 Task: Send an email with the signature Christian Kelly with the subject Thank you for an appointment and the message I noticed some errors in the latest project proposal. Could you please review it and make the necessary corrections? from softage.10@softage.net to softage.6@softage.net and move the email from Sent Items to the folder Brochures
Action: Mouse moved to (117, 118)
Screenshot: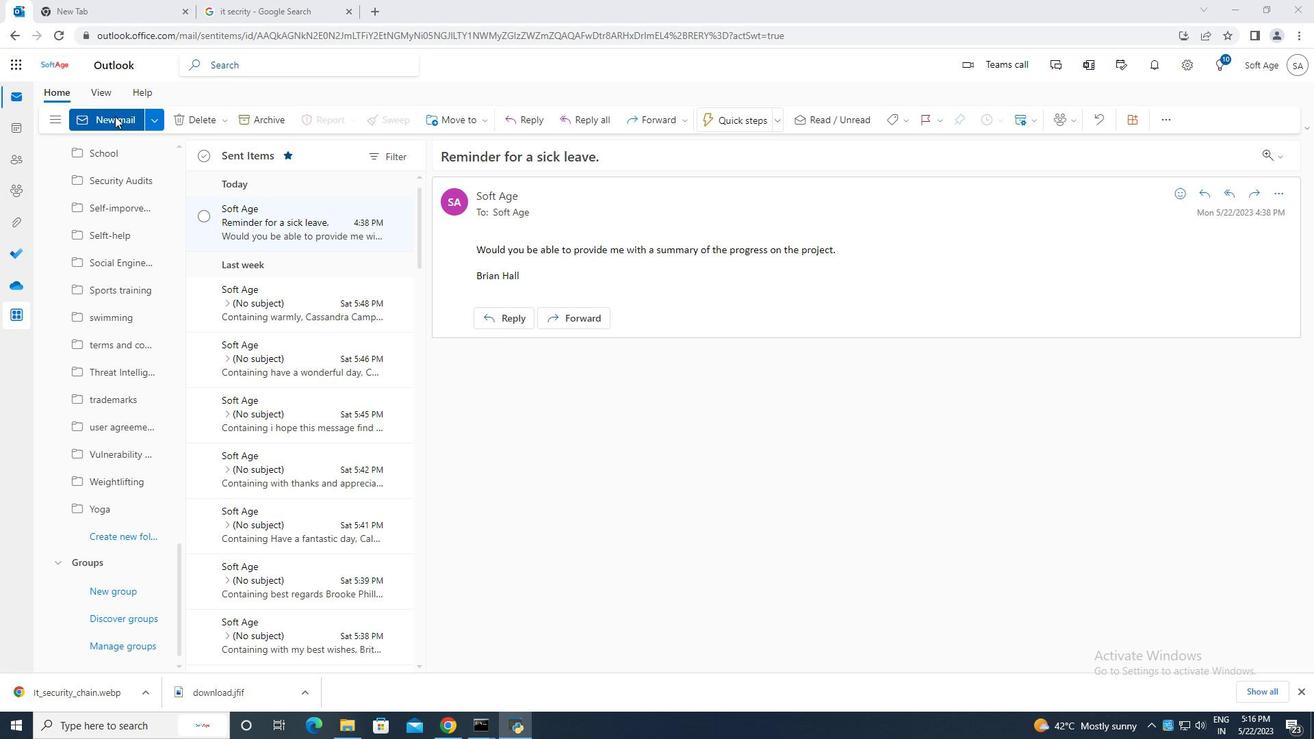 
Action: Mouse pressed left at (117, 118)
Screenshot: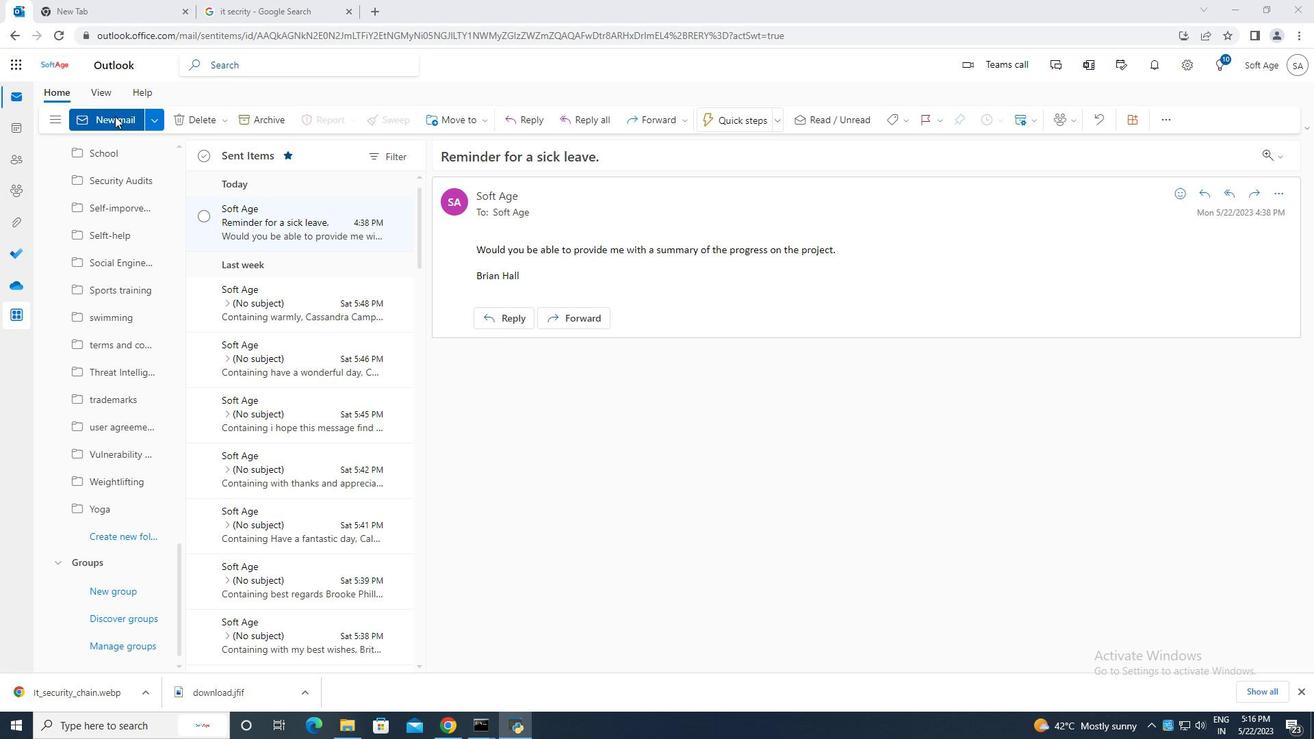 
Action: Mouse moved to (888, 123)
Screenshot: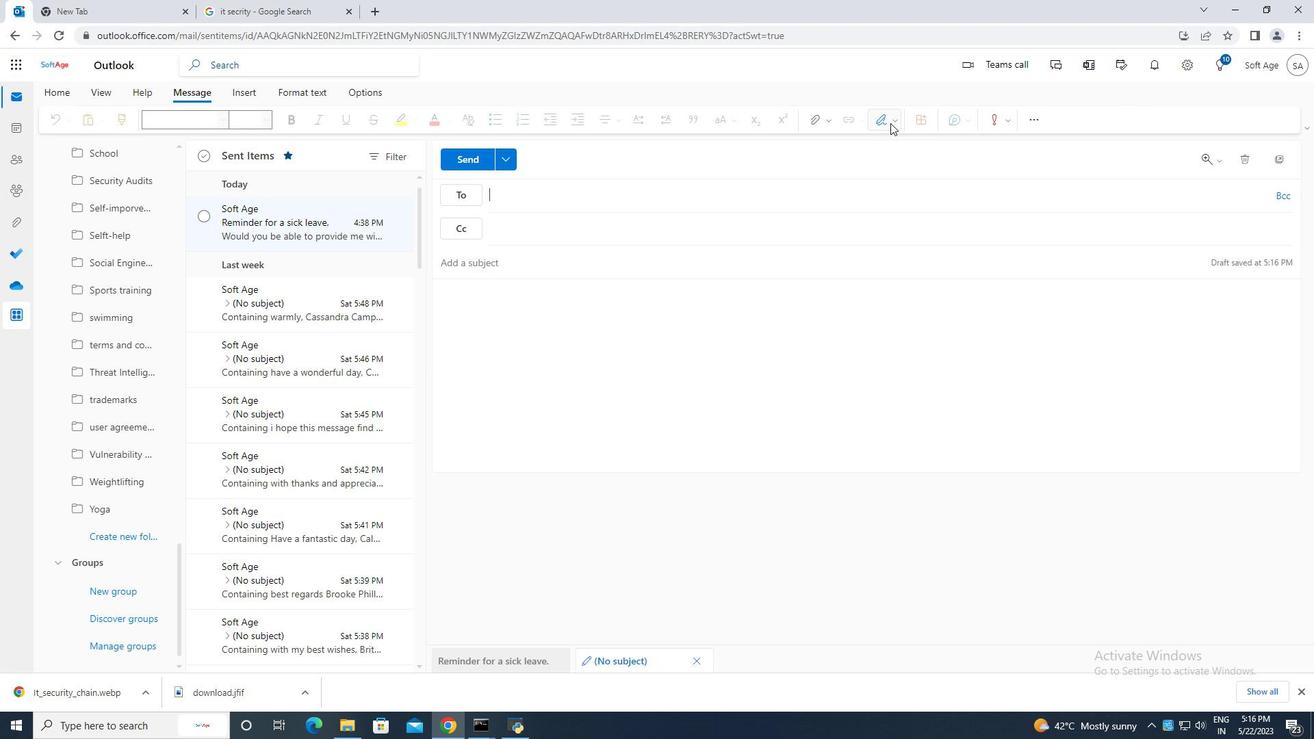 
Action: Mouse pressed left at (888, 123)
Screenshot: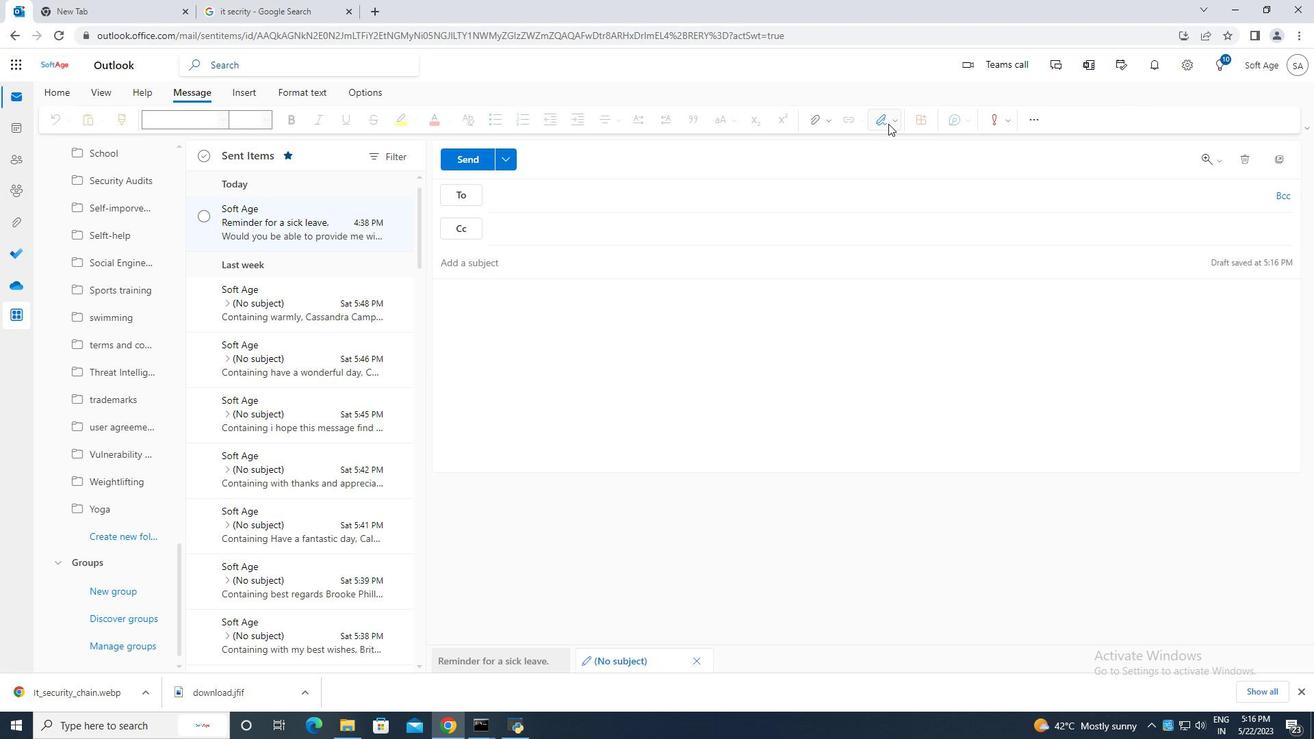 
Action: Mouse moved to (878, 177)
Screenshot: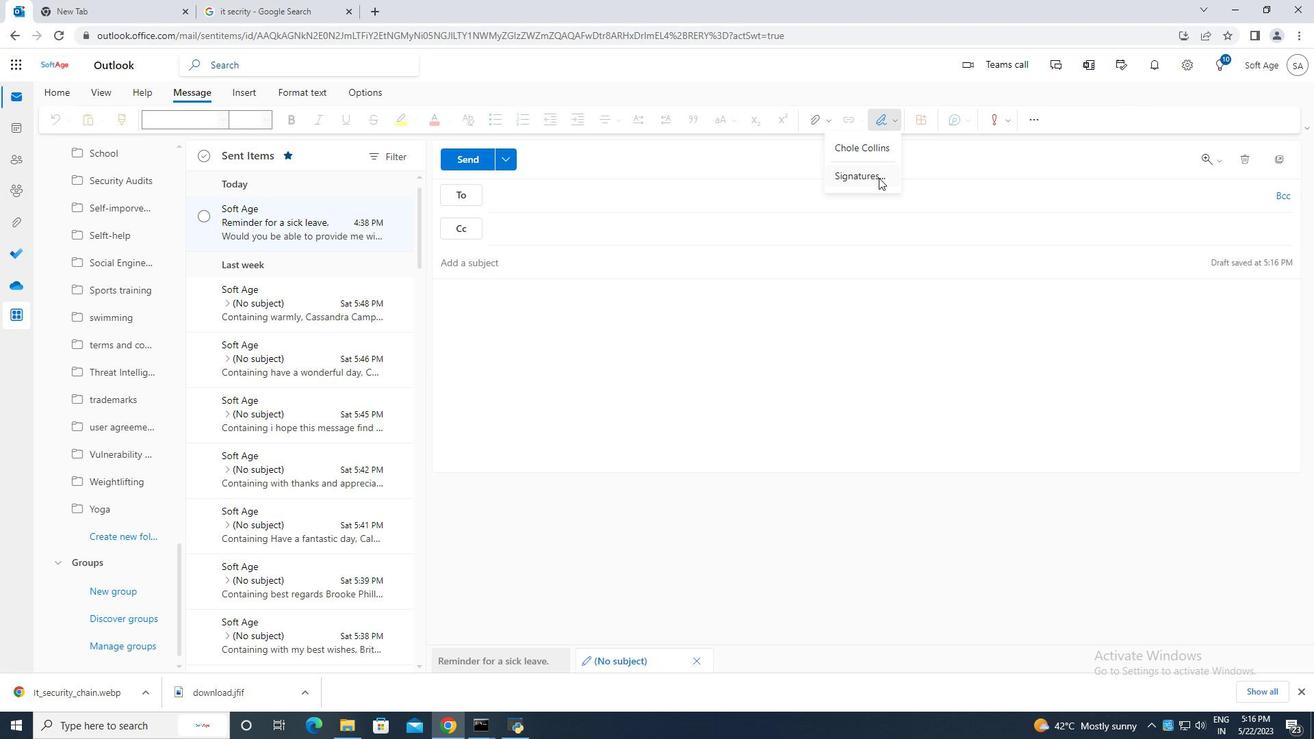 
Action: Mouse pressed left at (878, 177)
Screenshot: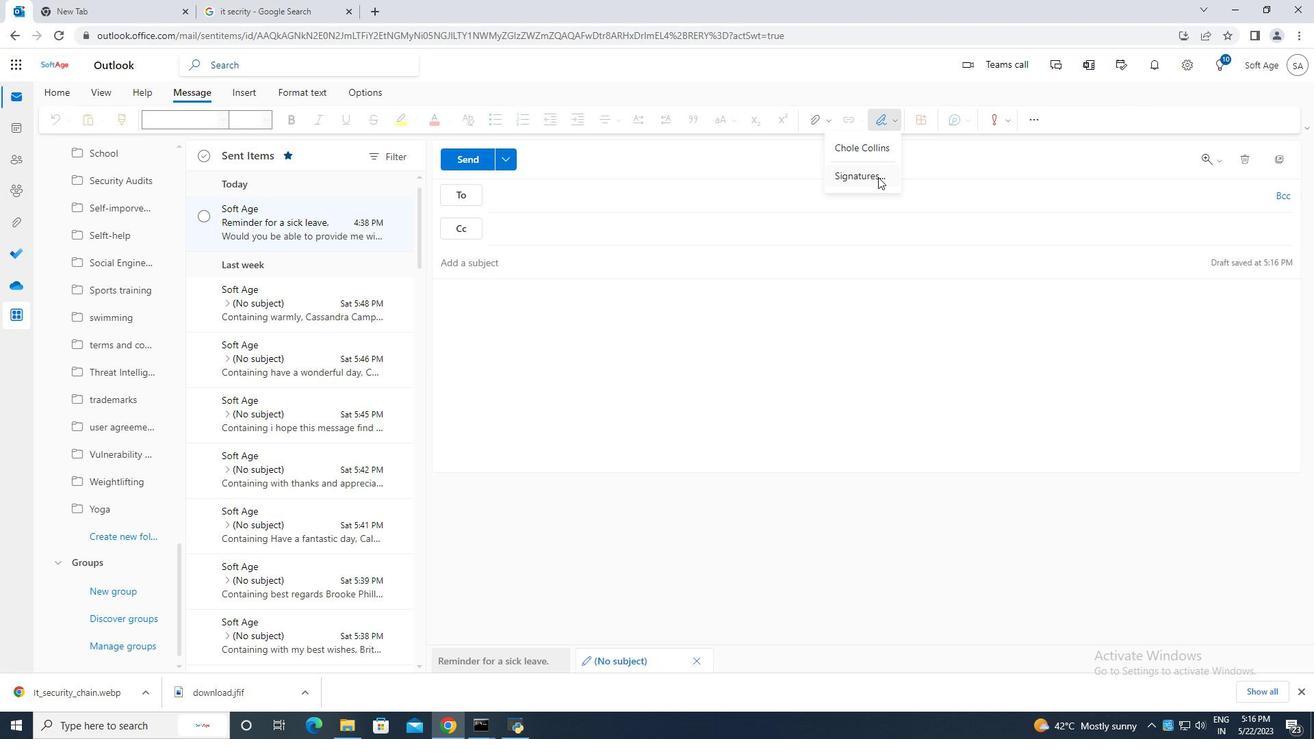 
Action: Mouse moved to (922, 226)
Screenshot: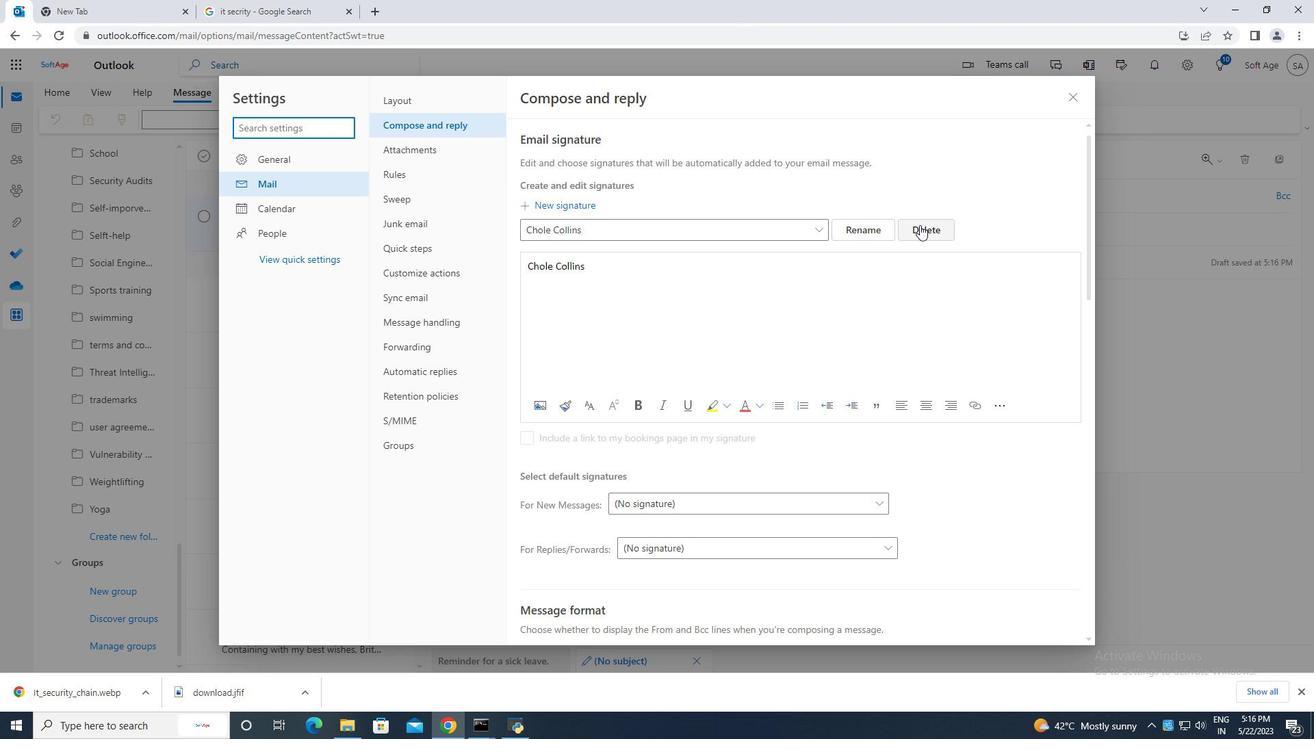 
Action: Mouse pressed left at (922, 226)
Screenshot: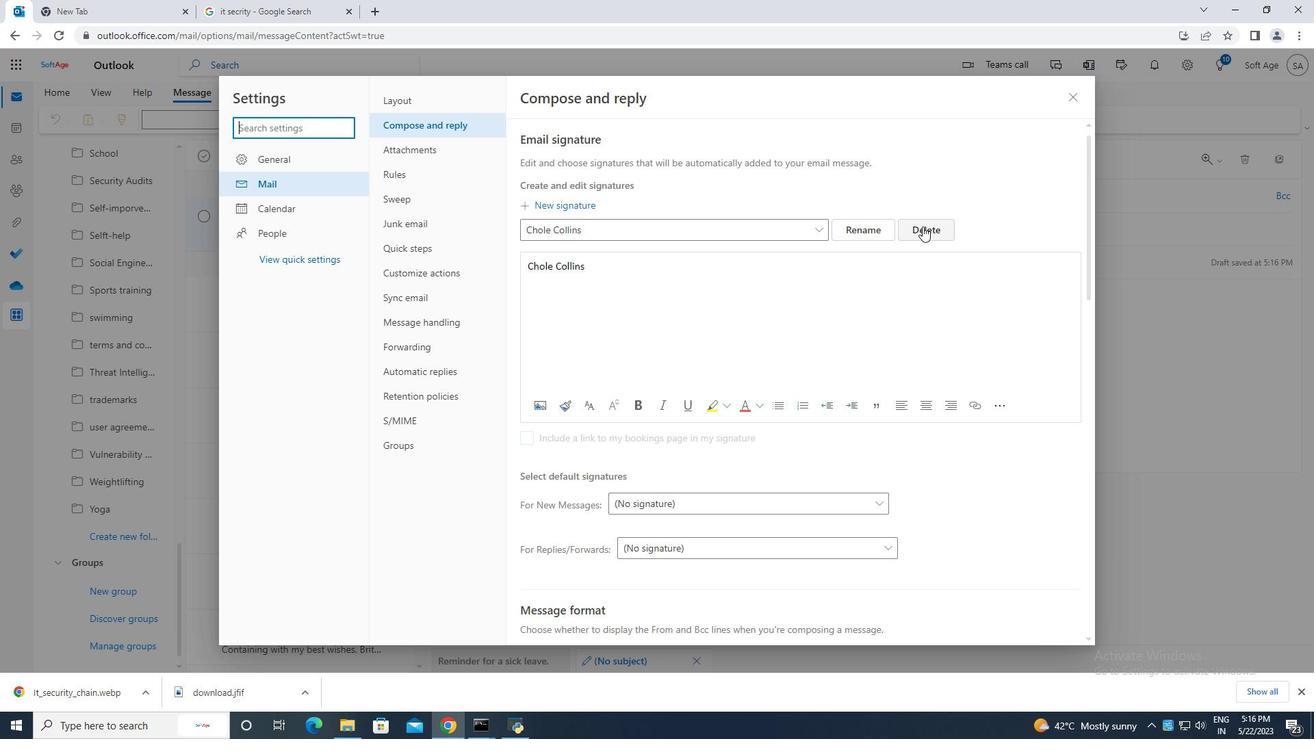 
Action: Mouse moved to (559, 235)
Screenshot: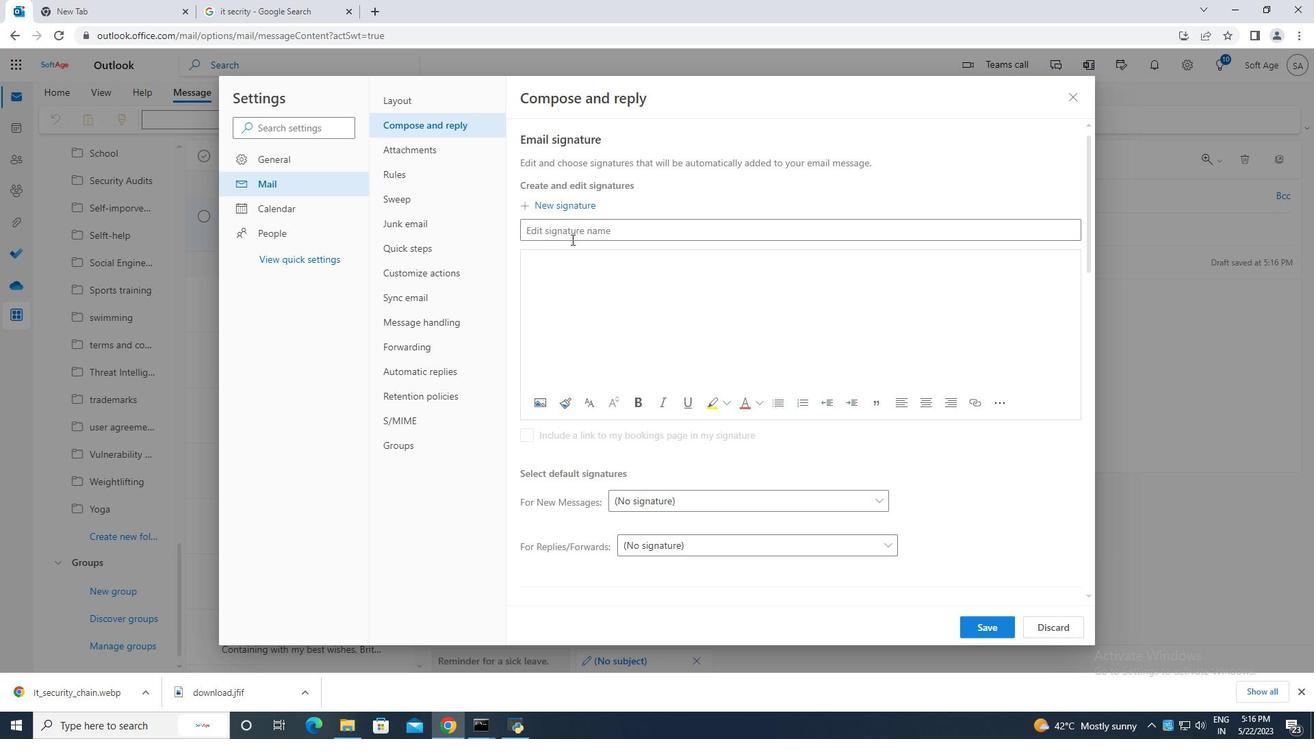 
Action: Mouse pressed left at (559, 235)
Screenshot: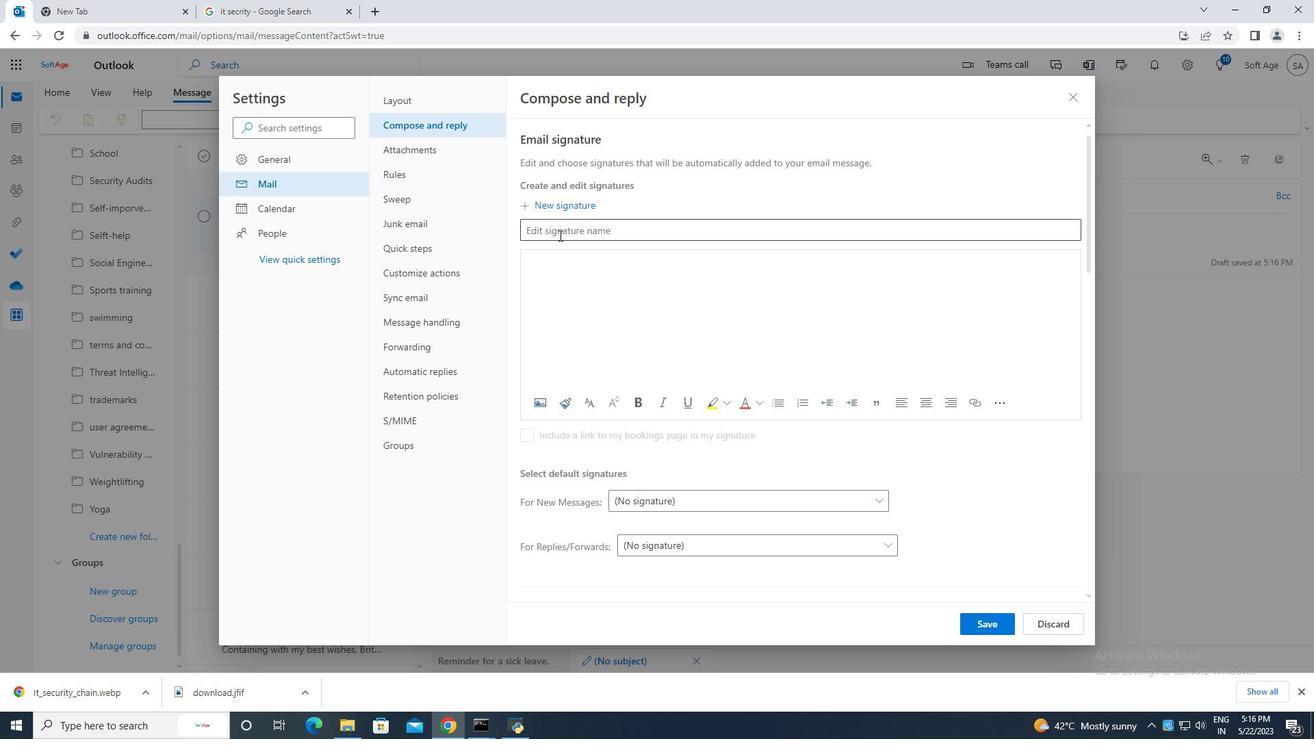 
Action: Key pressed <Key.caps_lock>C<Key.caps_lock>hristian<Key.space><Key.caps_lock>K<Key.caps_lock>elly<Key.space>
Screenshot: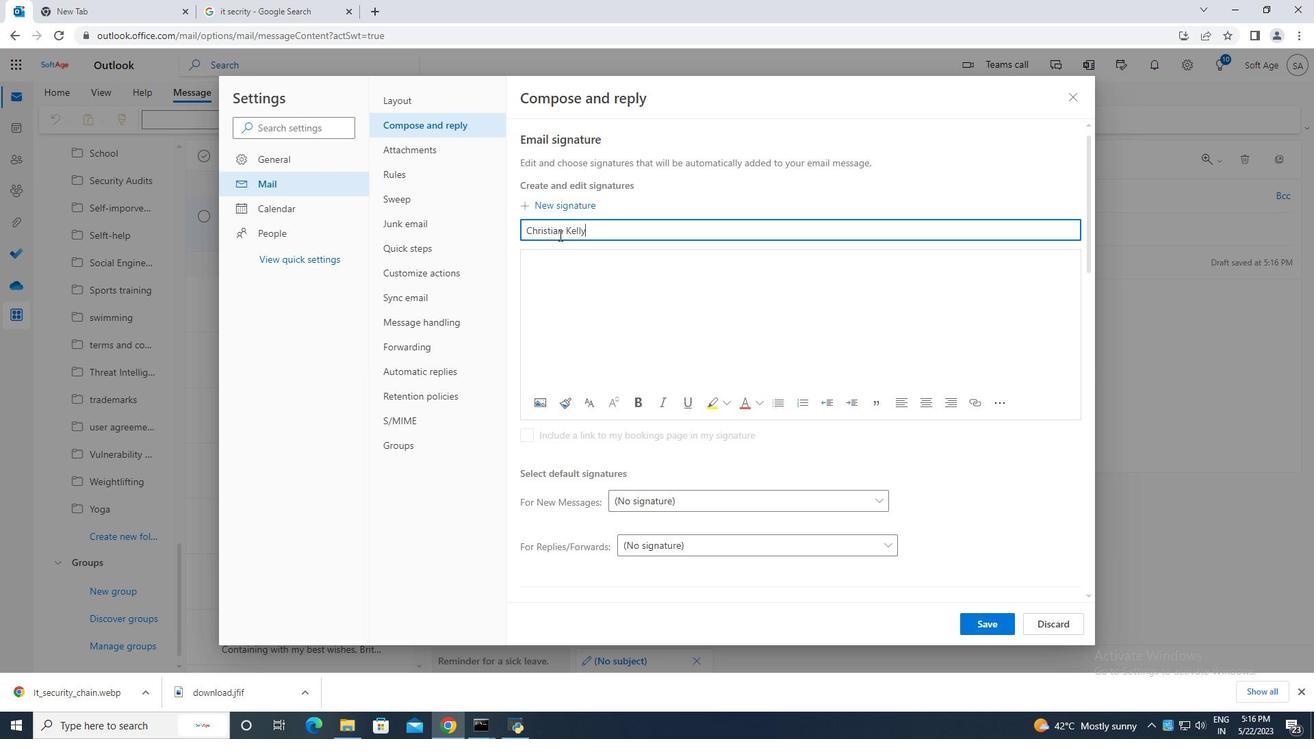 
Action: Mouse moved to (532, 264)
Screenshot: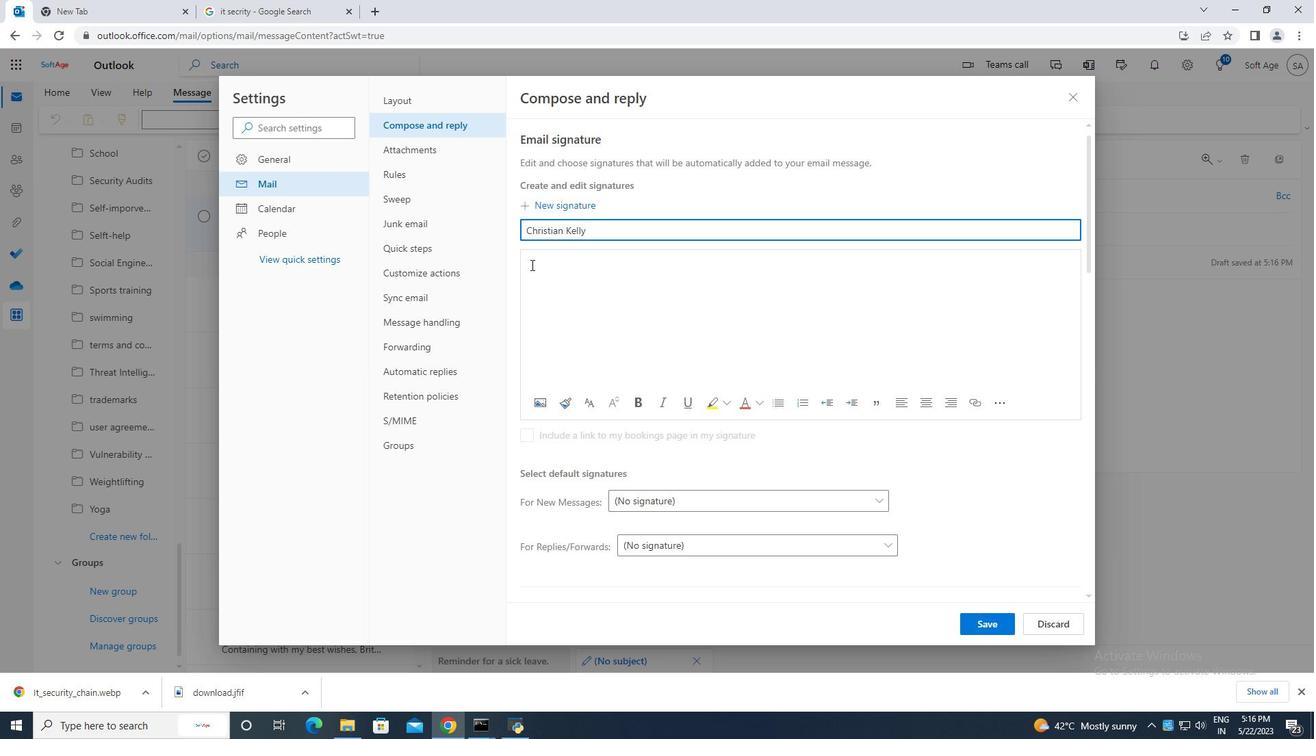 
Action: Mouse pressed left at (532, 264)
Screenshot: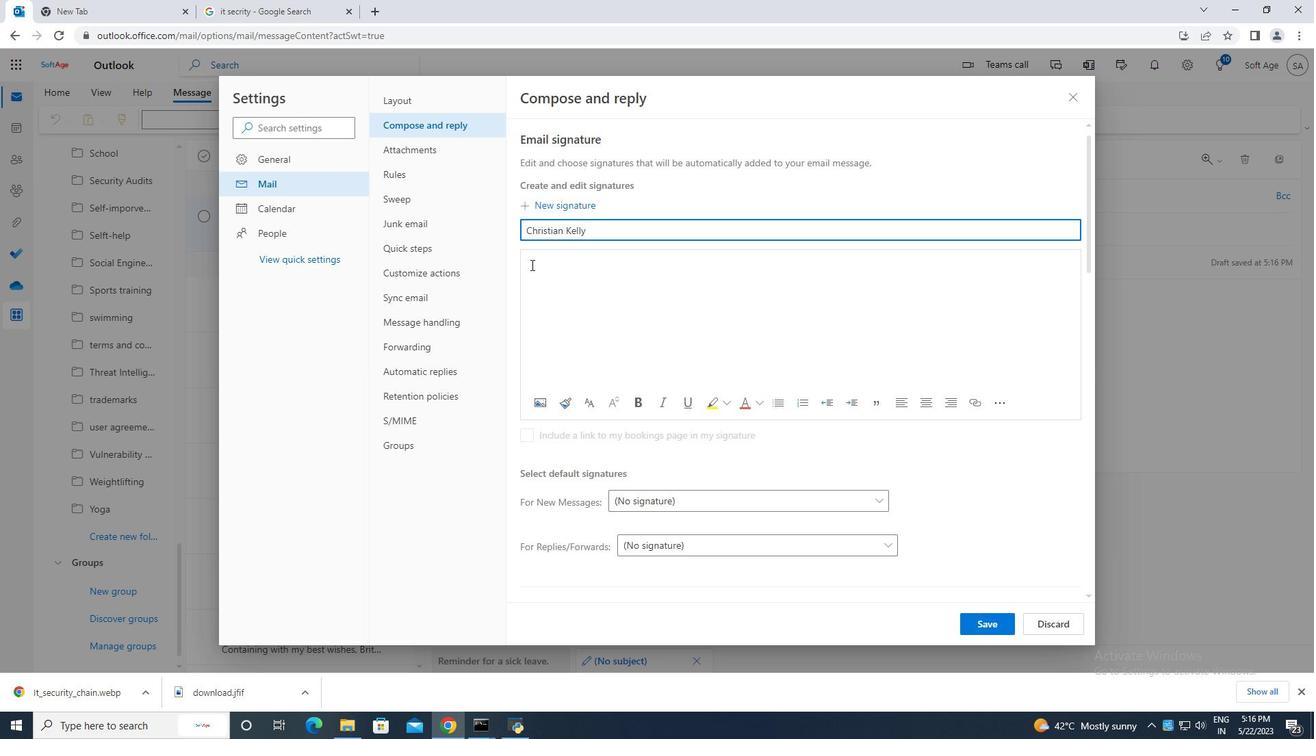 
Action: Mouse moved to (532, 264)
Screenshot: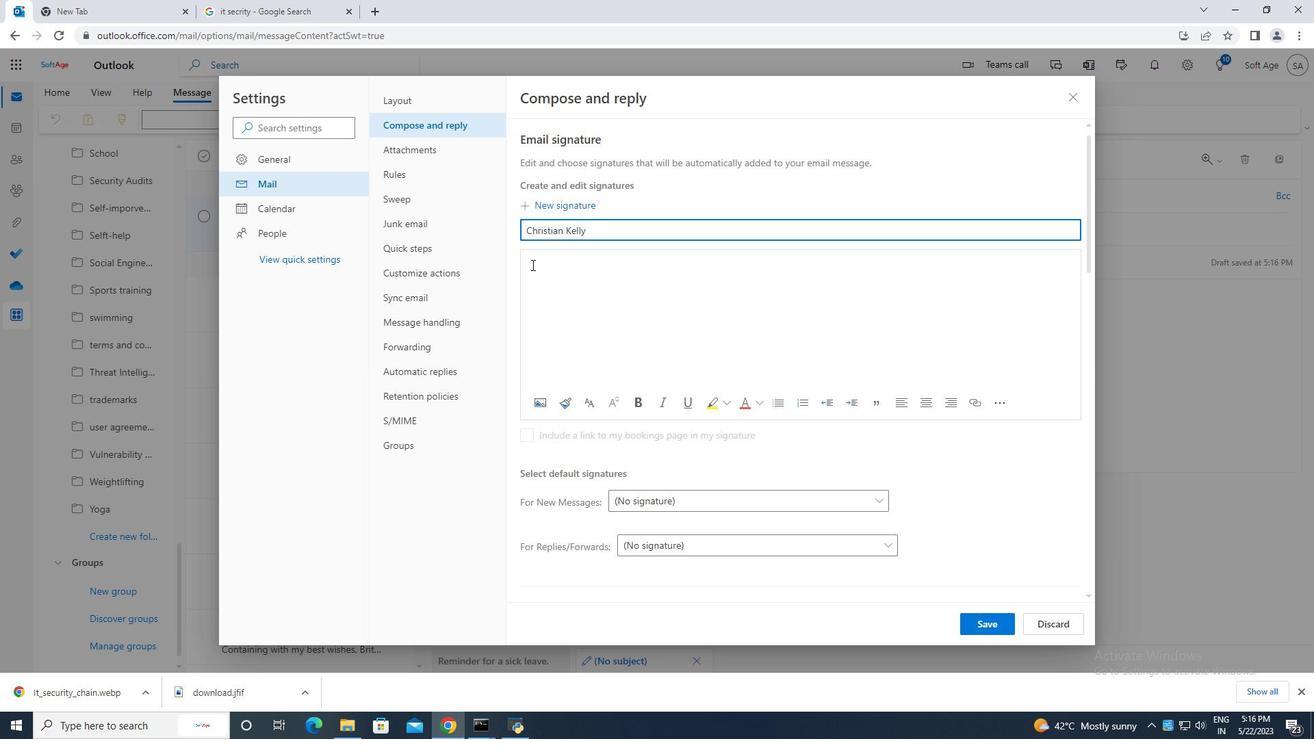 
Action: Key pressed <Key.caps_lock>C<Key.caps_lock>hristian<Key.space><Key.caps_lock>K<Key.caps_lock>elly
Screenshot: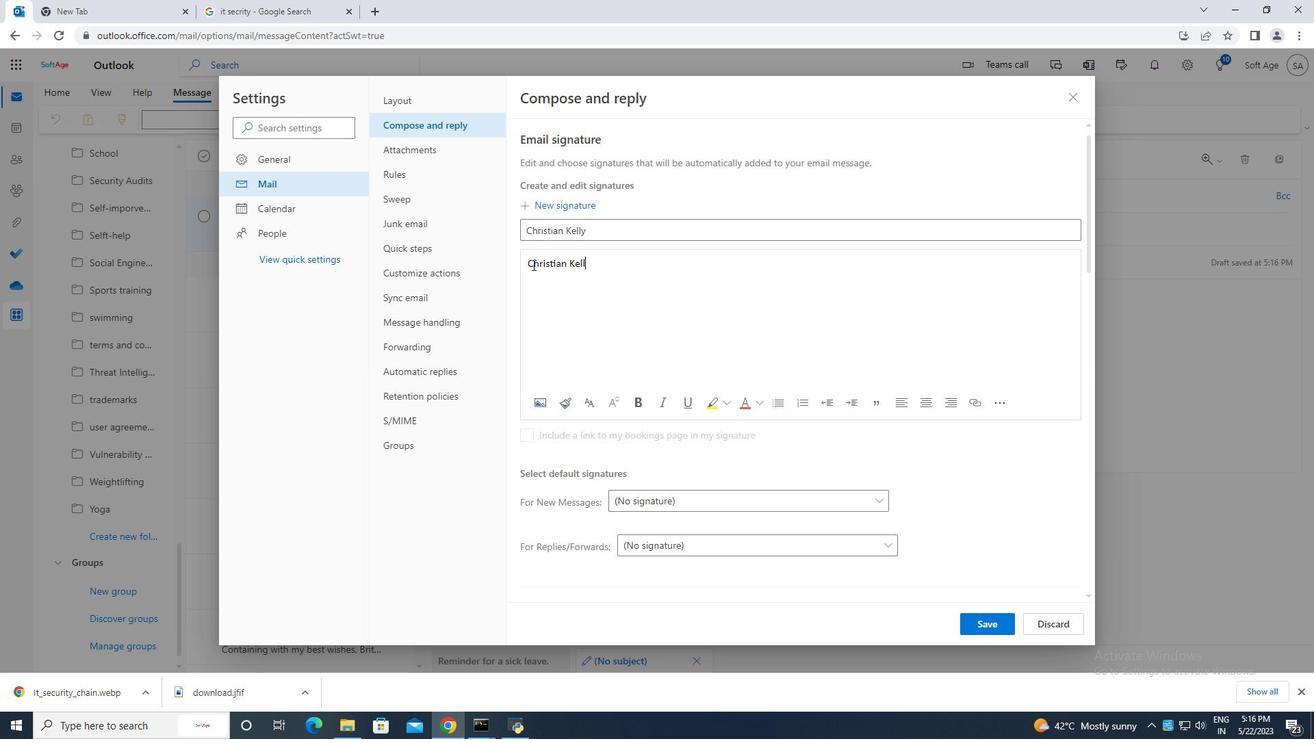 
Action: Mouse moved to (993, 626)
Screenshot: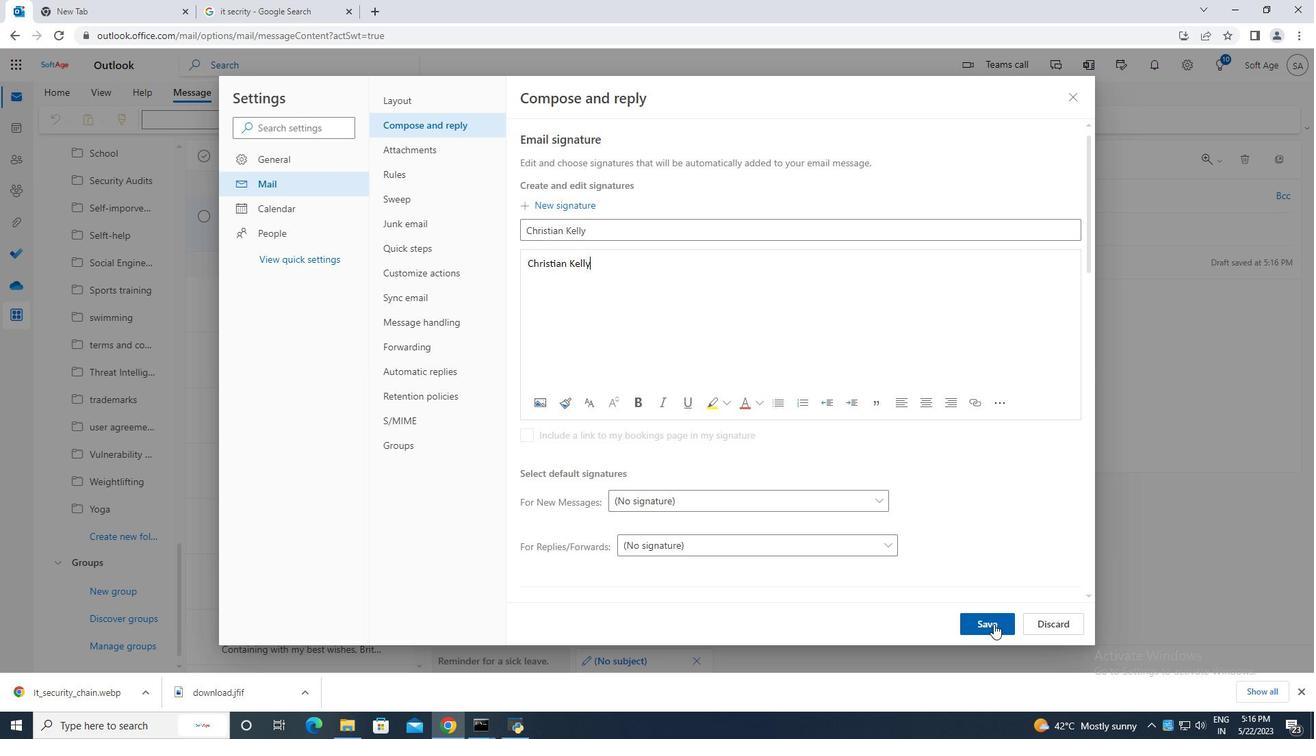 
Action: Mouse pressed left at (993, 626)
Screenshot: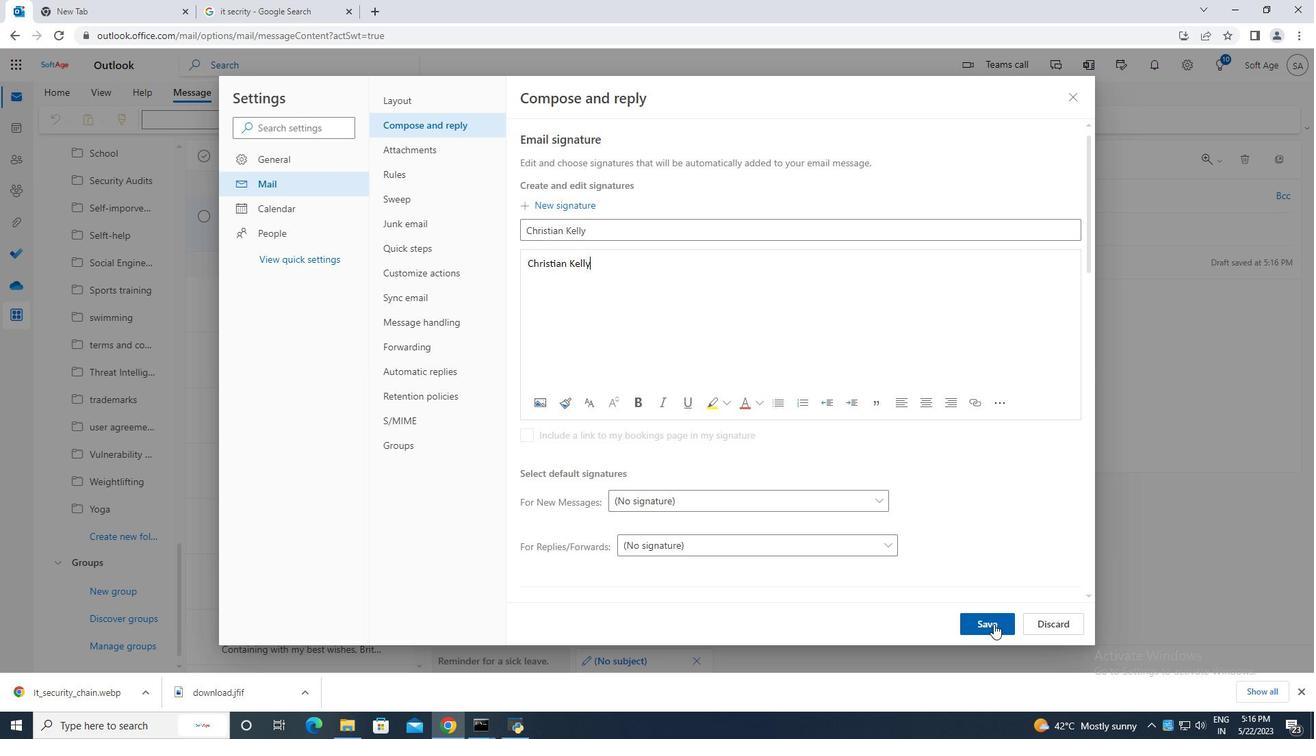
Action: Mouse moved to (1077, 98)
Screenshot: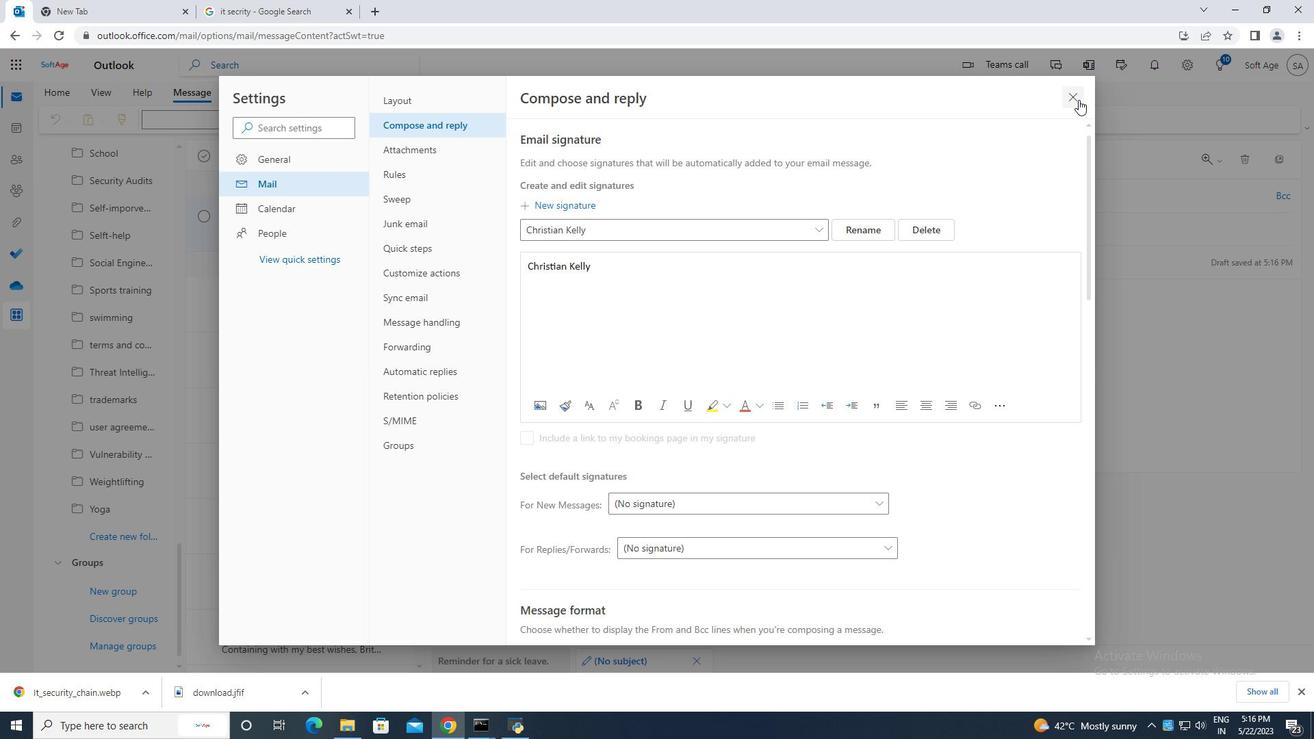
Action: Mouse pressed left at (1077, 98)
Screenshot: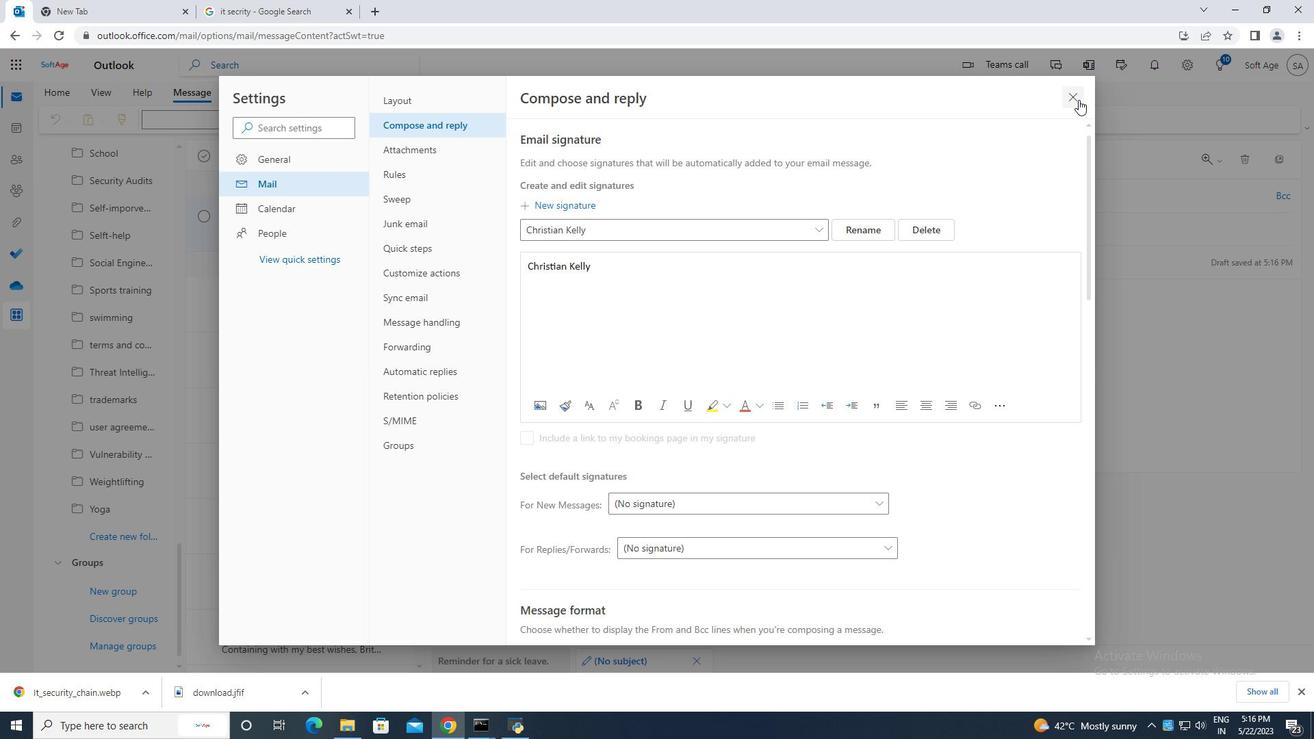
Action: Mouse moved to (880, 116)
Screenshot: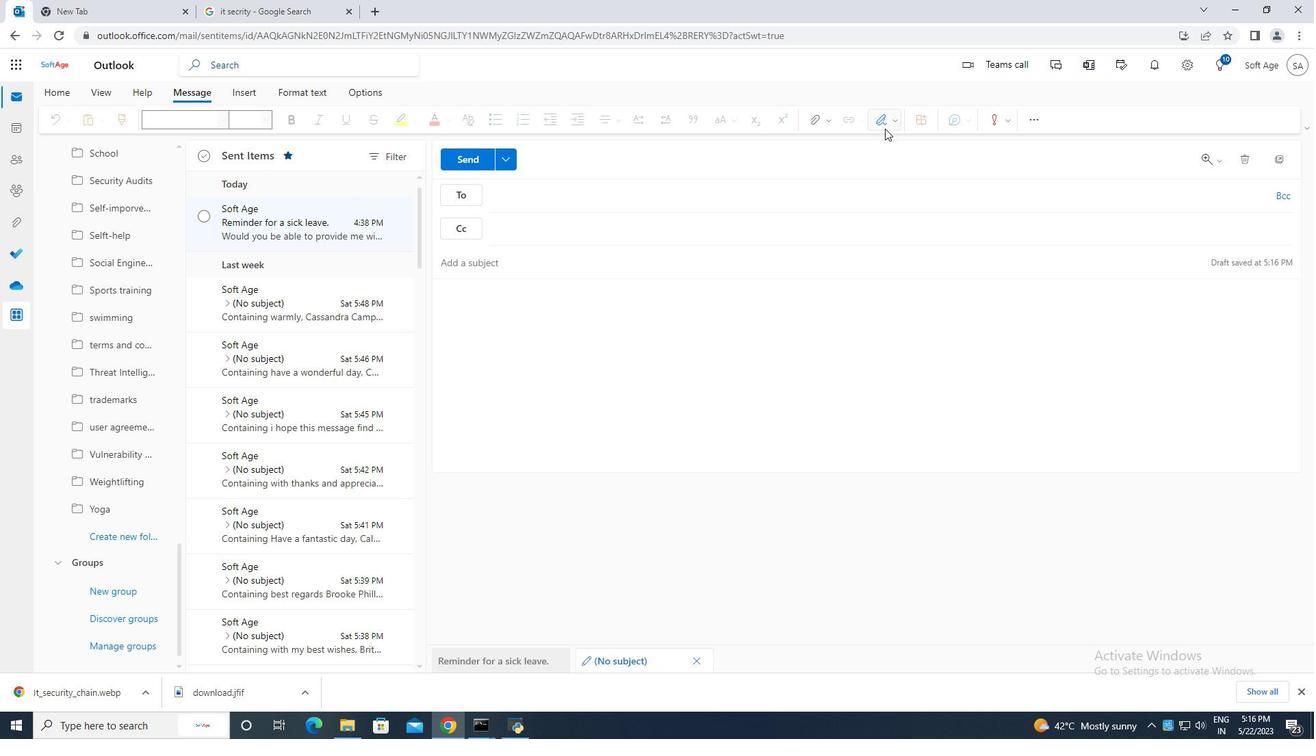 
Action: Mouse pressed left at (880, 116)
Screenshot: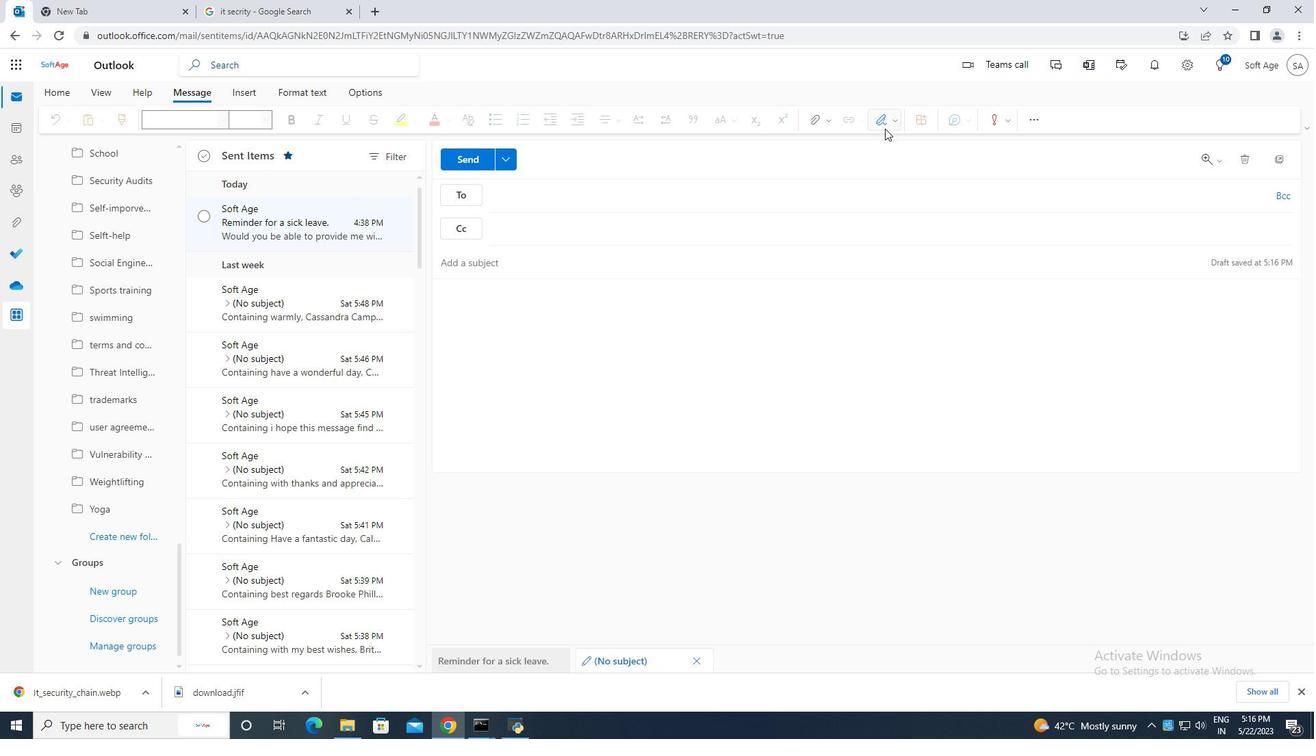 
Action: Mouse moved to (875, 143)
Screenshot: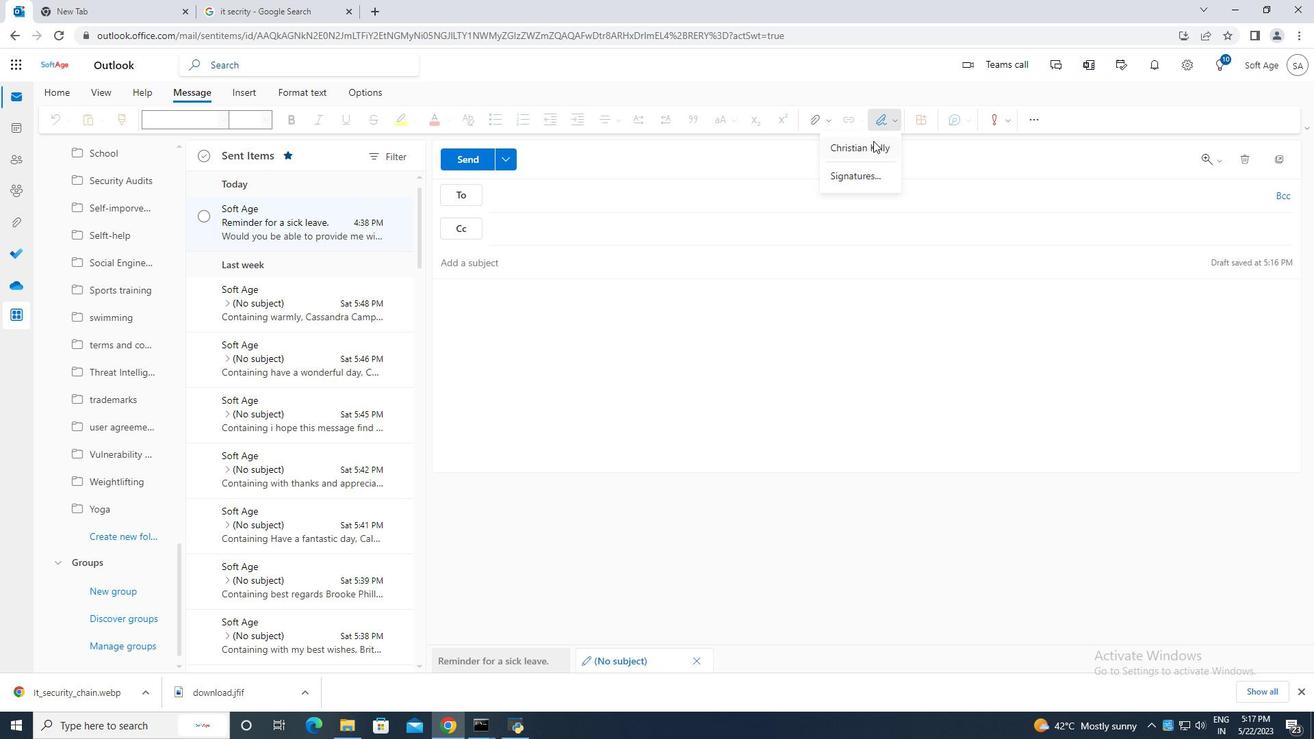 
Action: Mouse pressed left at (875, 143)
Screenshot: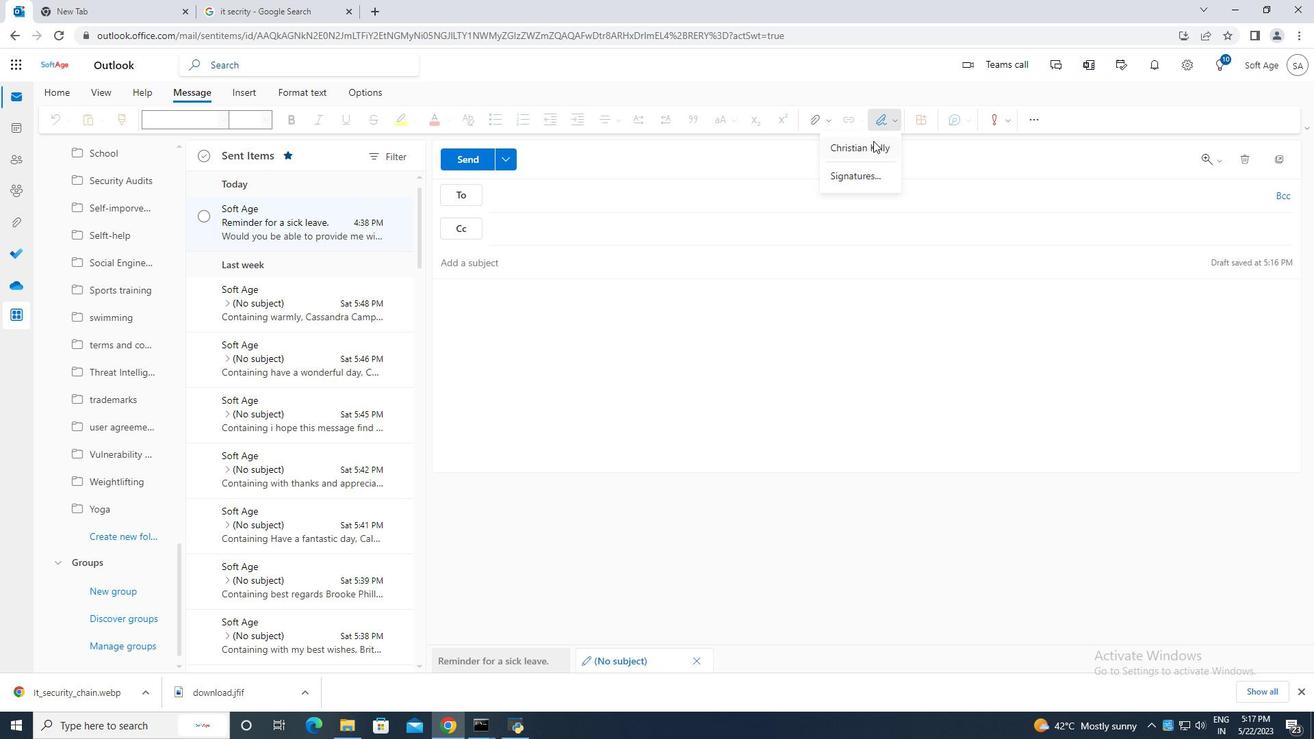 
Action: Mouse moved to (490, 262)
Screenshot: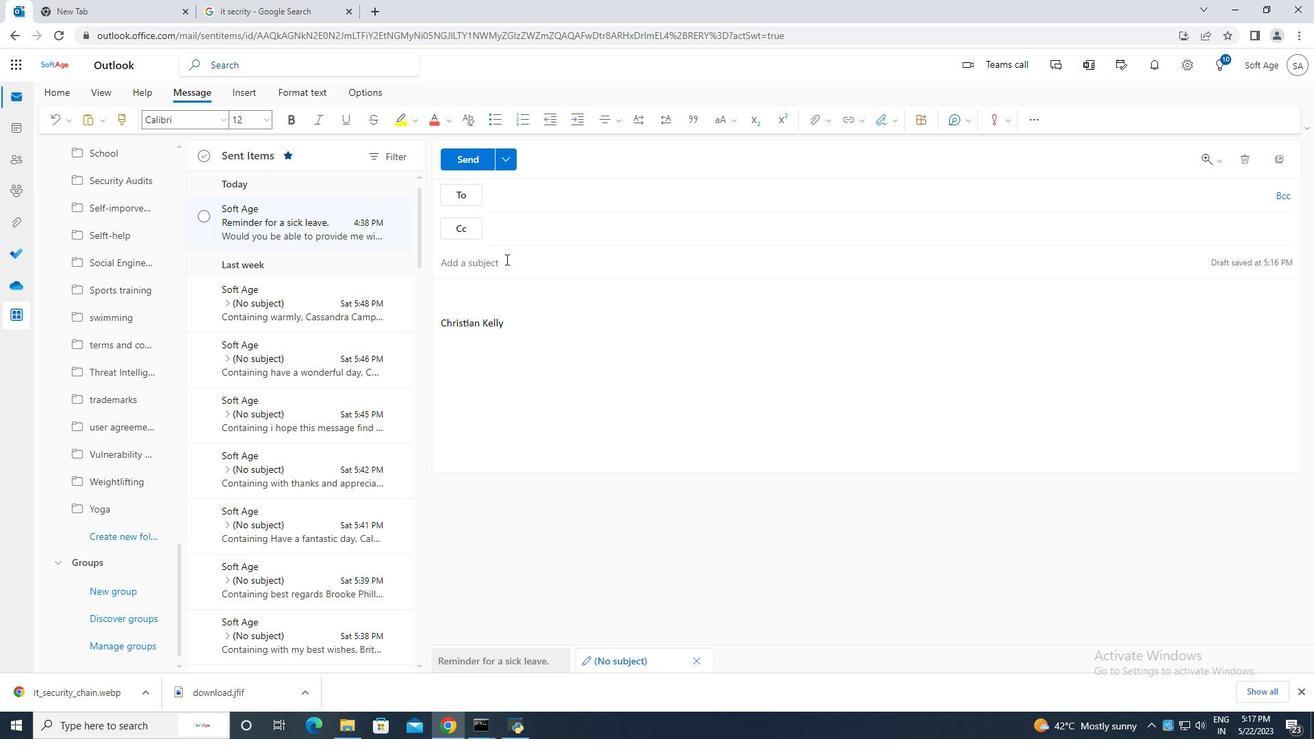 
Action: Mouse pressed left at (490, 262)
Screenshot: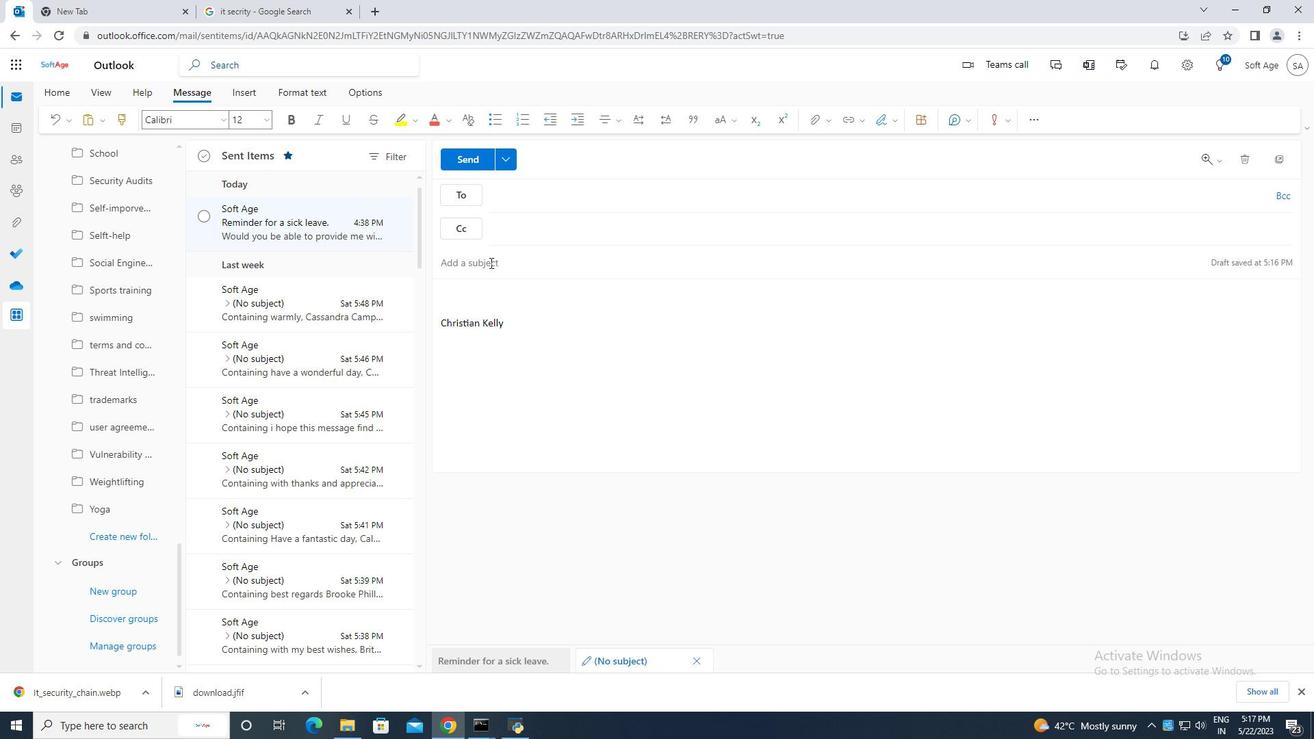 
Action: Key pressed <Key.caps_lock>T<Key.caps_lock>hank<Key.space>yp<Key.backspace>ou<Key.space>for<Key.space>an<Key.space>appoint,ent<Key.space><Key.backspace><Key.backspace><Key.backspace><Key.backspace><Key.backspace>ment<Key.space><Key.backspace>.
Screenshot: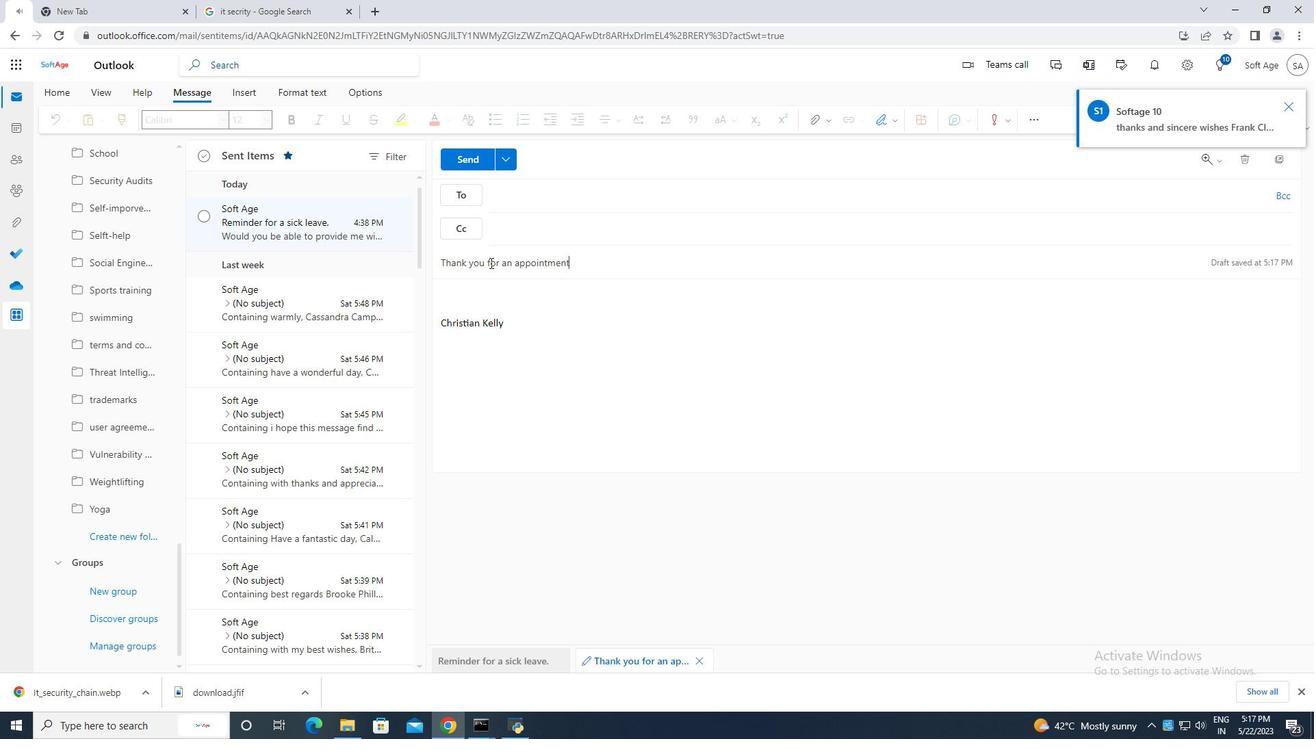 
Action: Mouse moved to (485, 293)
Screenshot: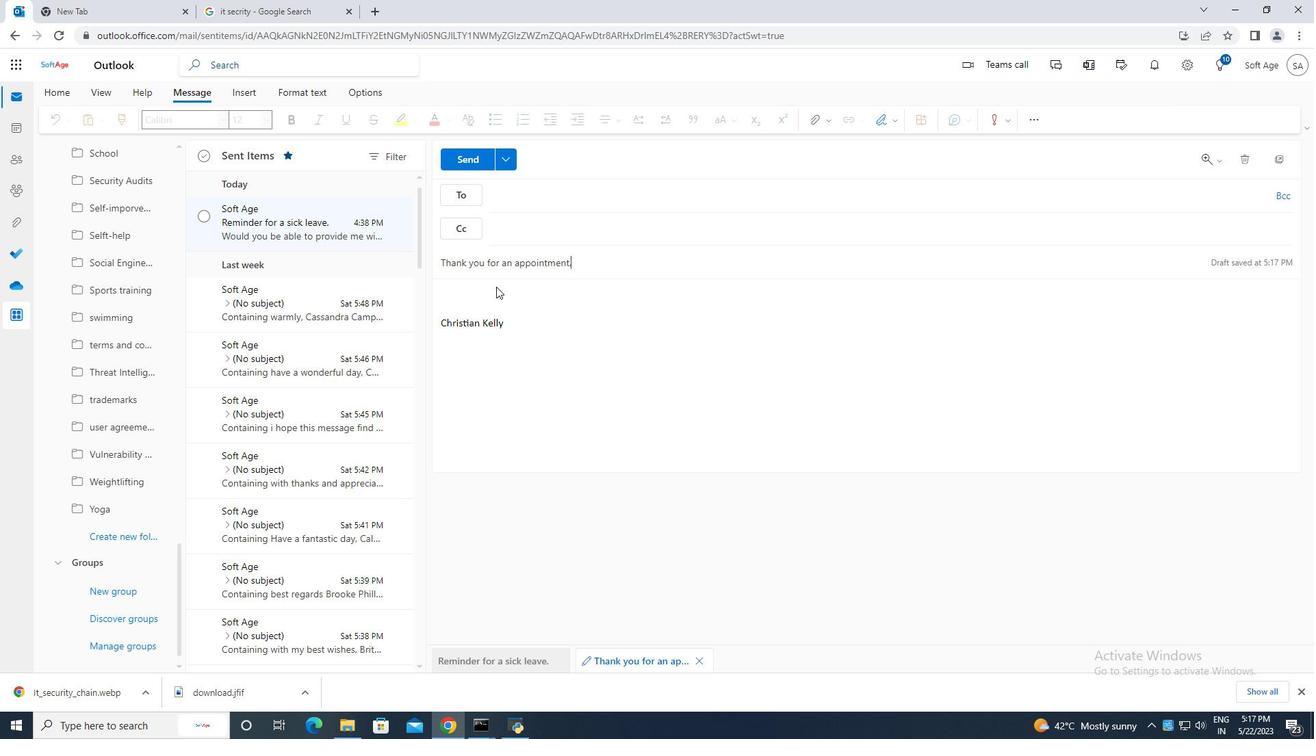 
Action: Mouse pressed left at (485, 293)
Screenshot: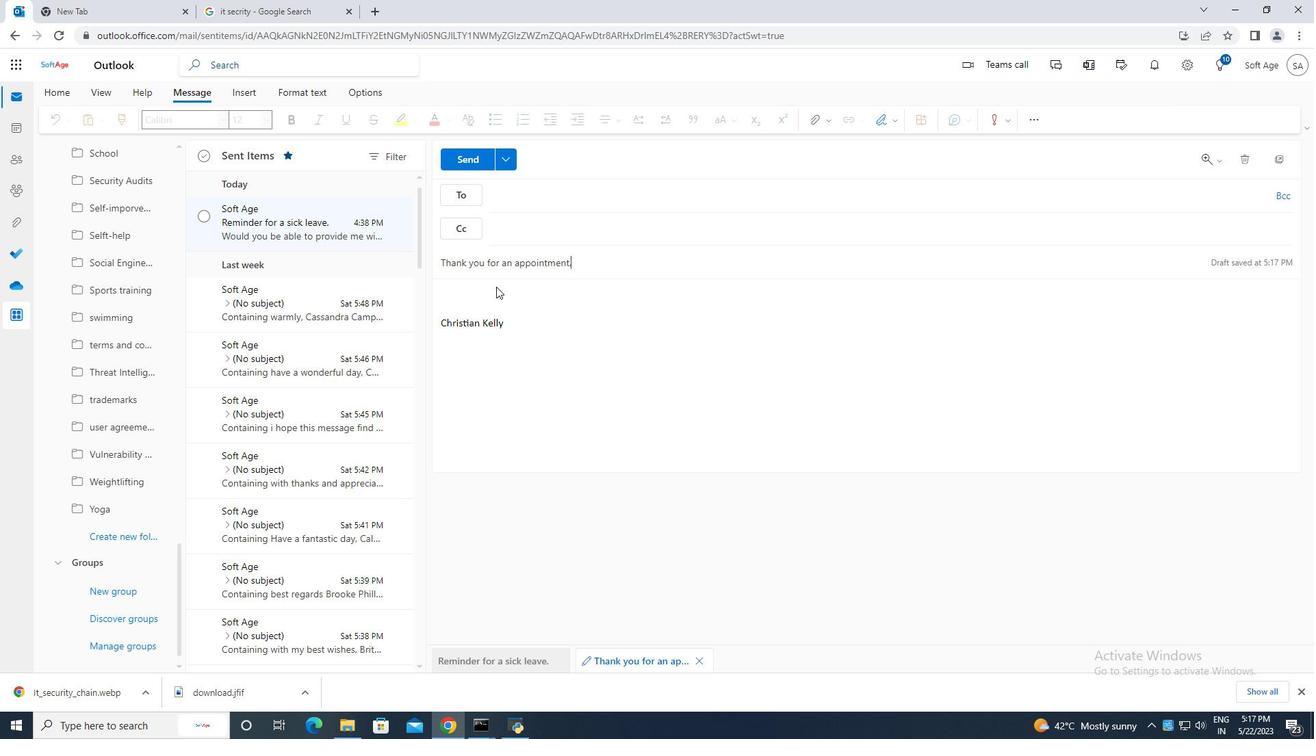 
Action: Key pressed <Key.caps_lock>I<Key.caps_lock><Key.space>noticed<Key.space>some<Key.space>errors<Key.space>in<Key.space>the<Key.space>latest<Key.space>project<Key.space>proposal<Key.space><Key.backspace>.<Key.space><Key.caps_lock>C<Key.caps_lock>ould<Key.space>you<Key.space>please<Key.space>review<Key.space>it<Key.space>and<Key.space>make<Key.space>the<Key.space>necessary<Key.space>corrections.
Screenshot: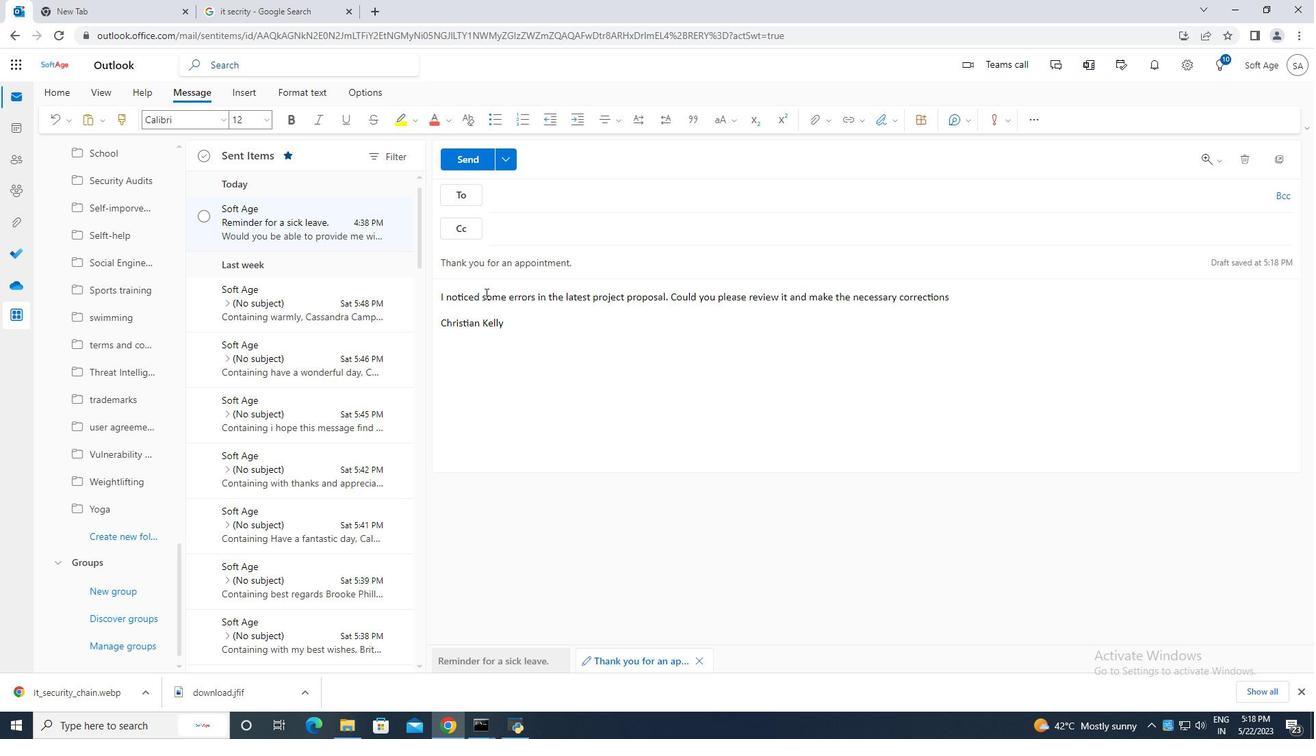 
Action: Mouse moved to (549, 206)
Screenshot: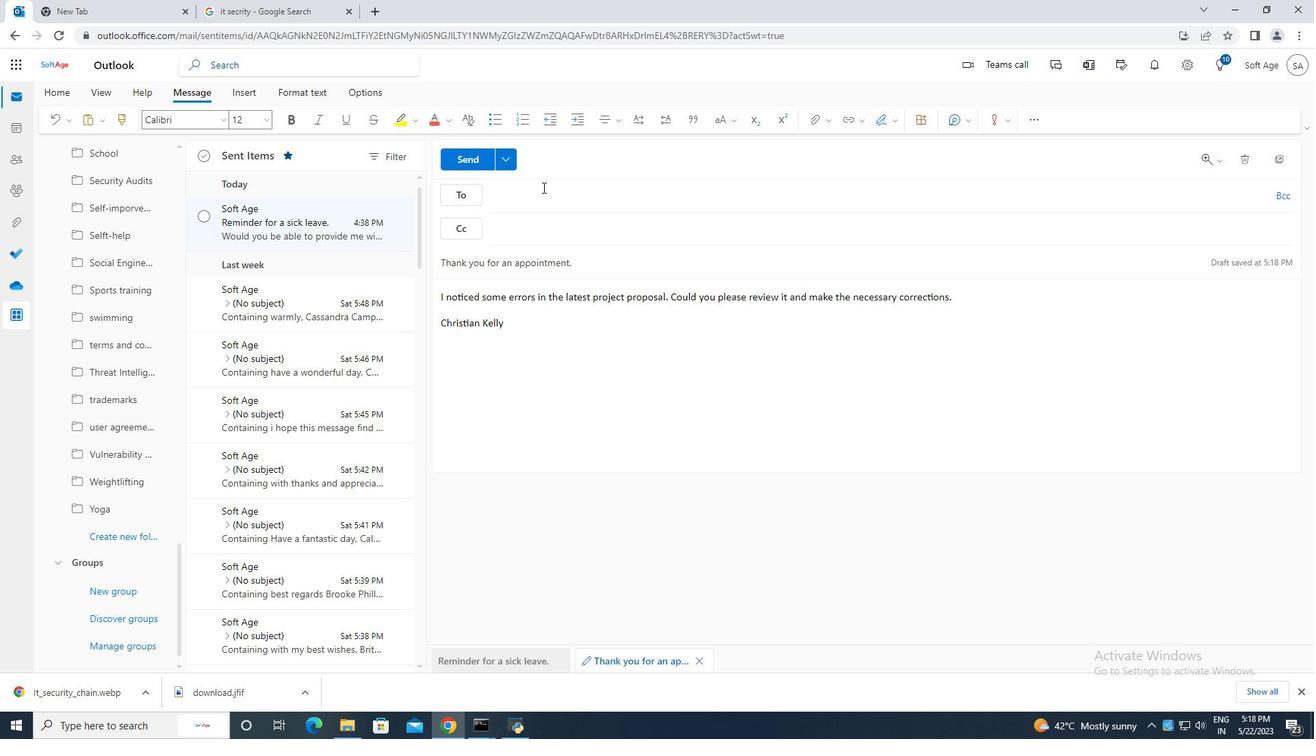 
Action: Mouse pressed left at (549, 206)
Screenshot: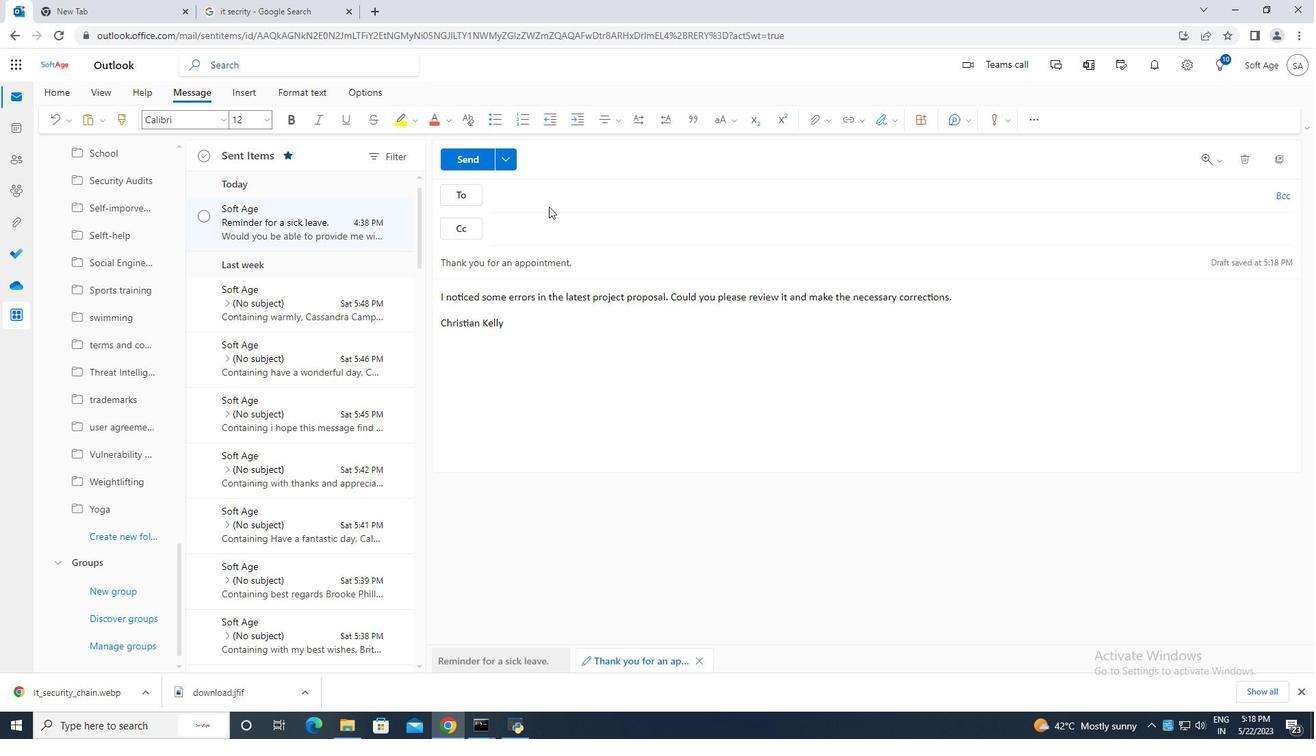 
Action: Mouse moved to (538, 199)
Screenshot: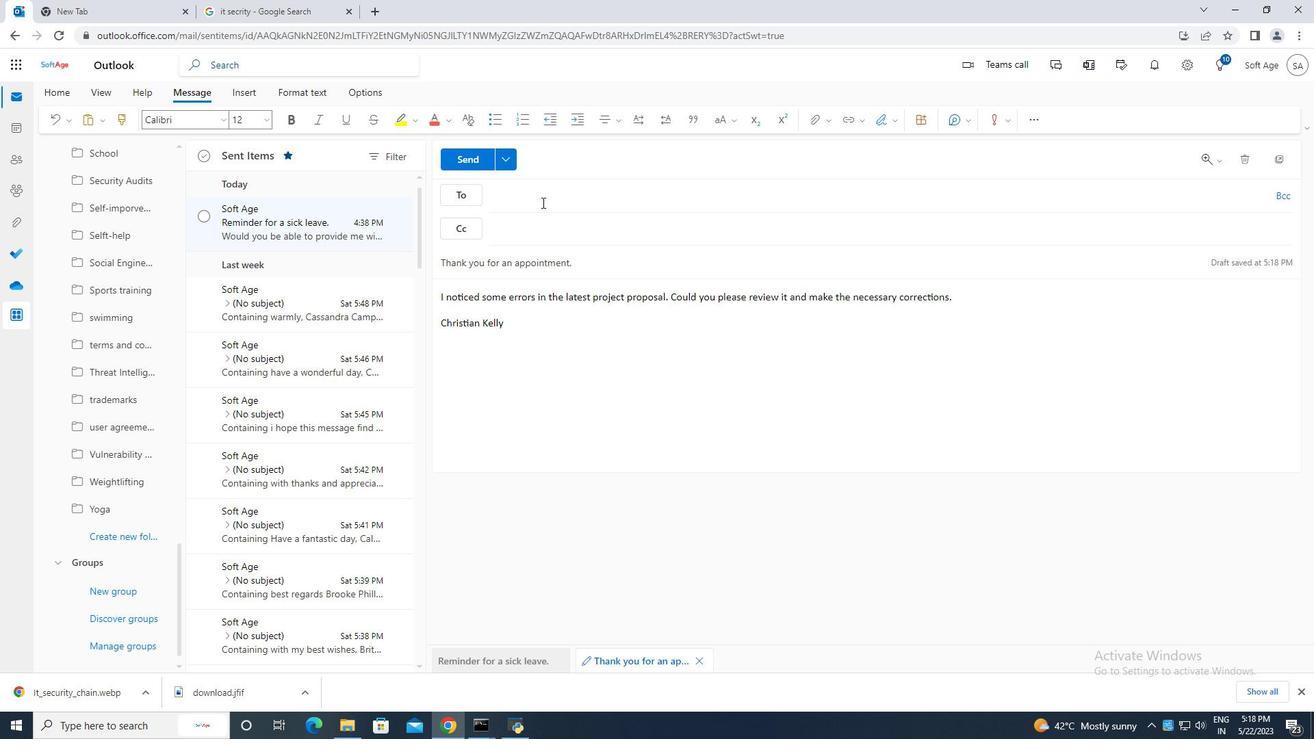 
Action: Mouse pressed left at (538, 199)
Screenshot: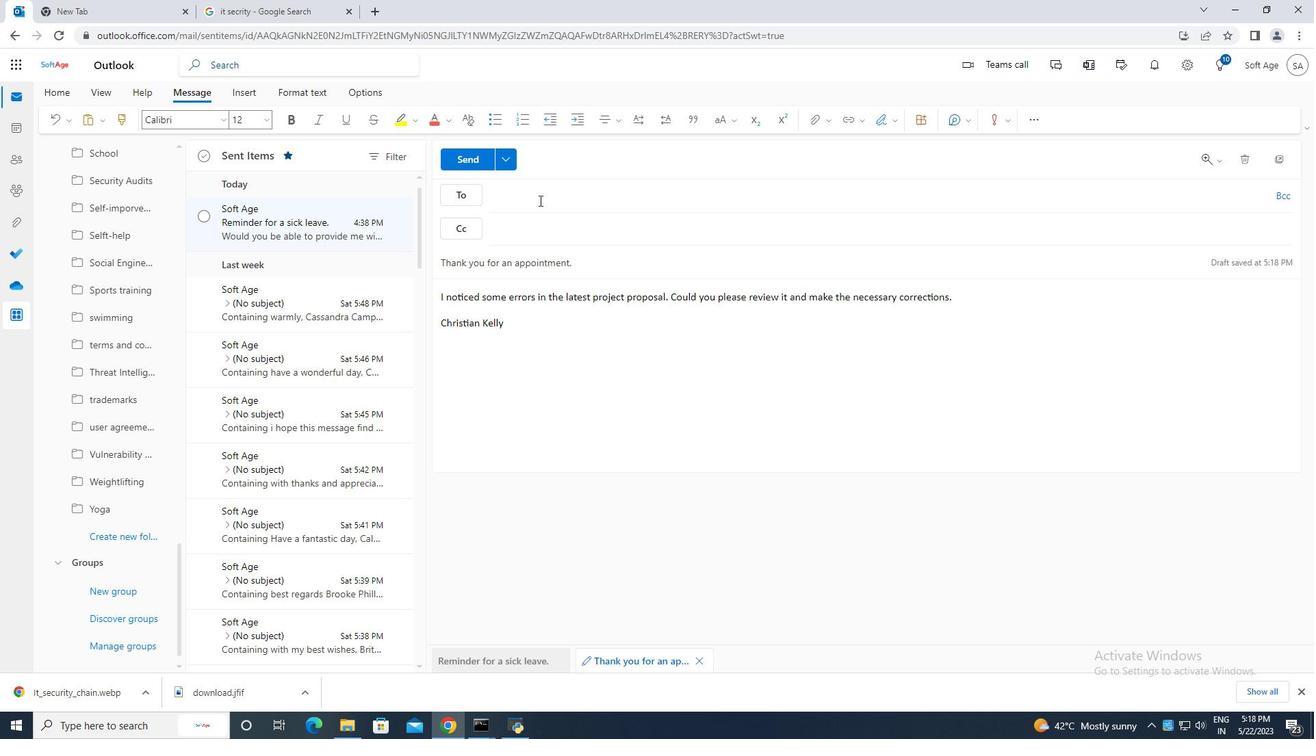 
Action: Key pressed softage.6<Key.shift>@
Screenshot: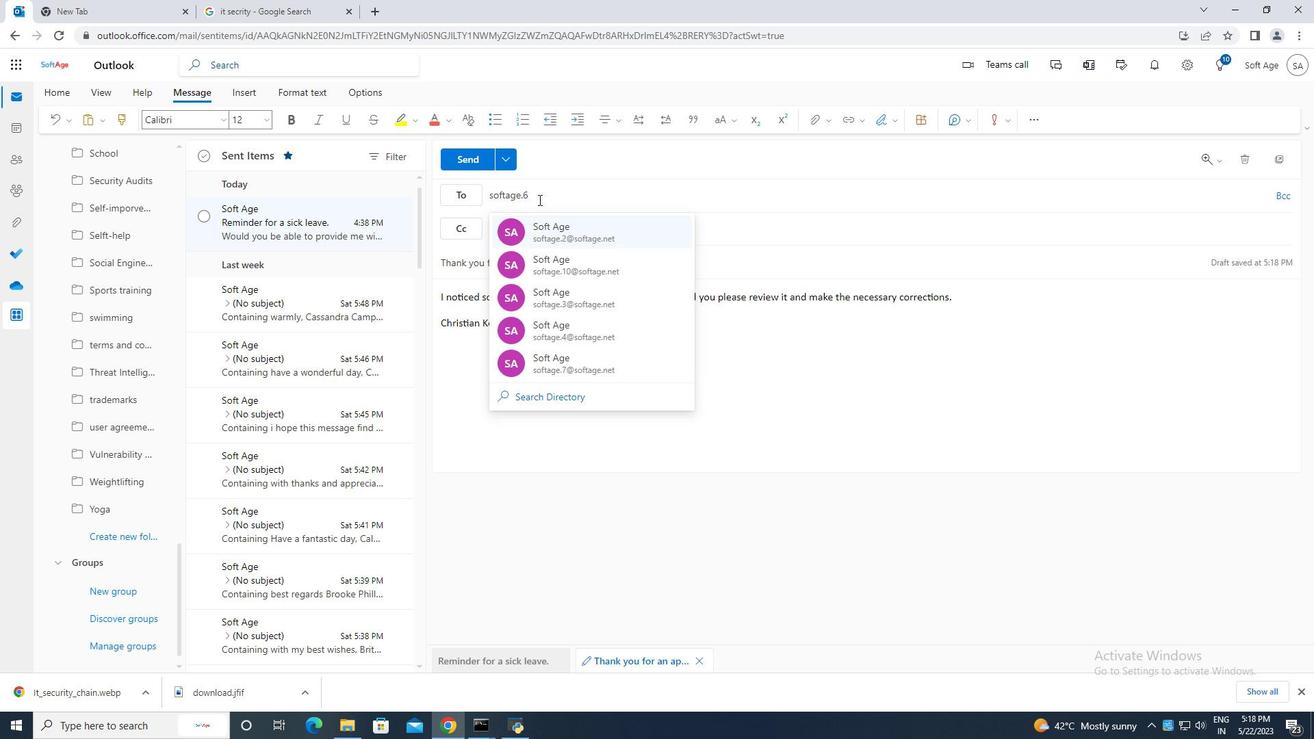 
Action: Mouse moved to (615, 226)
Screenshot: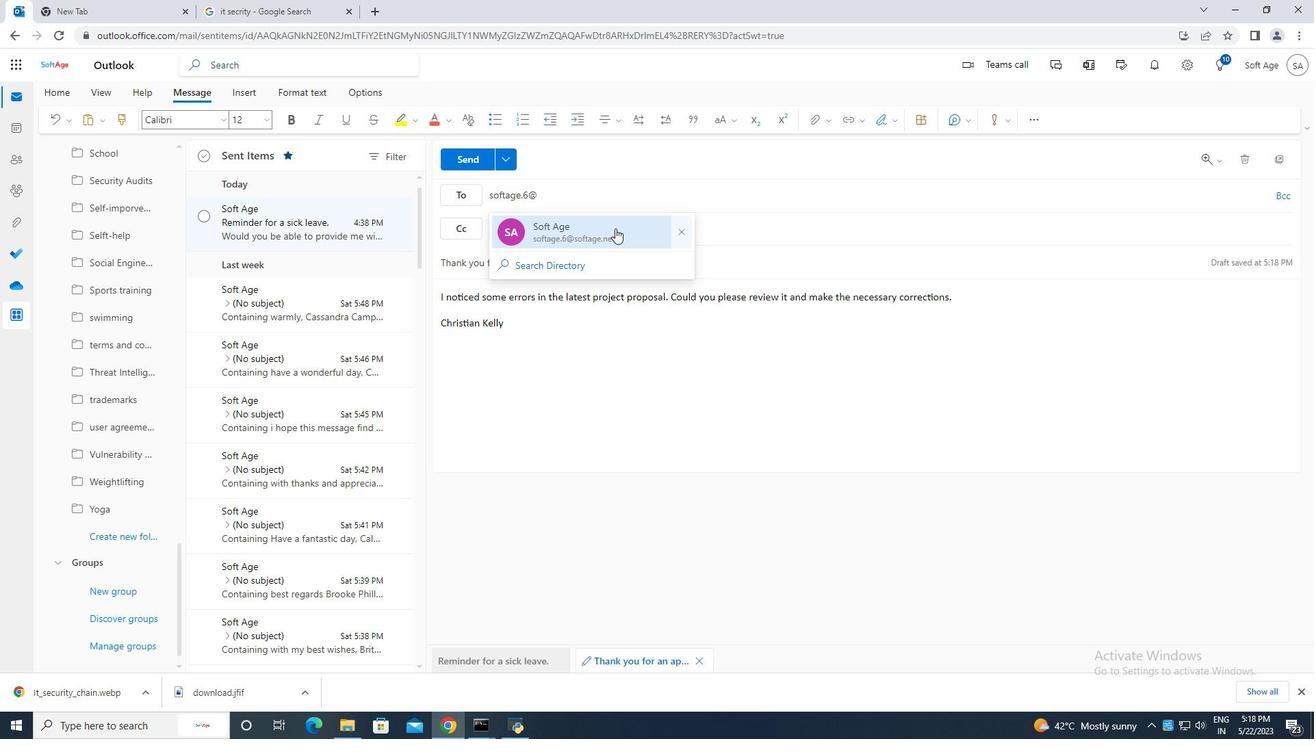 
Action: Mouse pressed left at (615, 226)
Screenshot: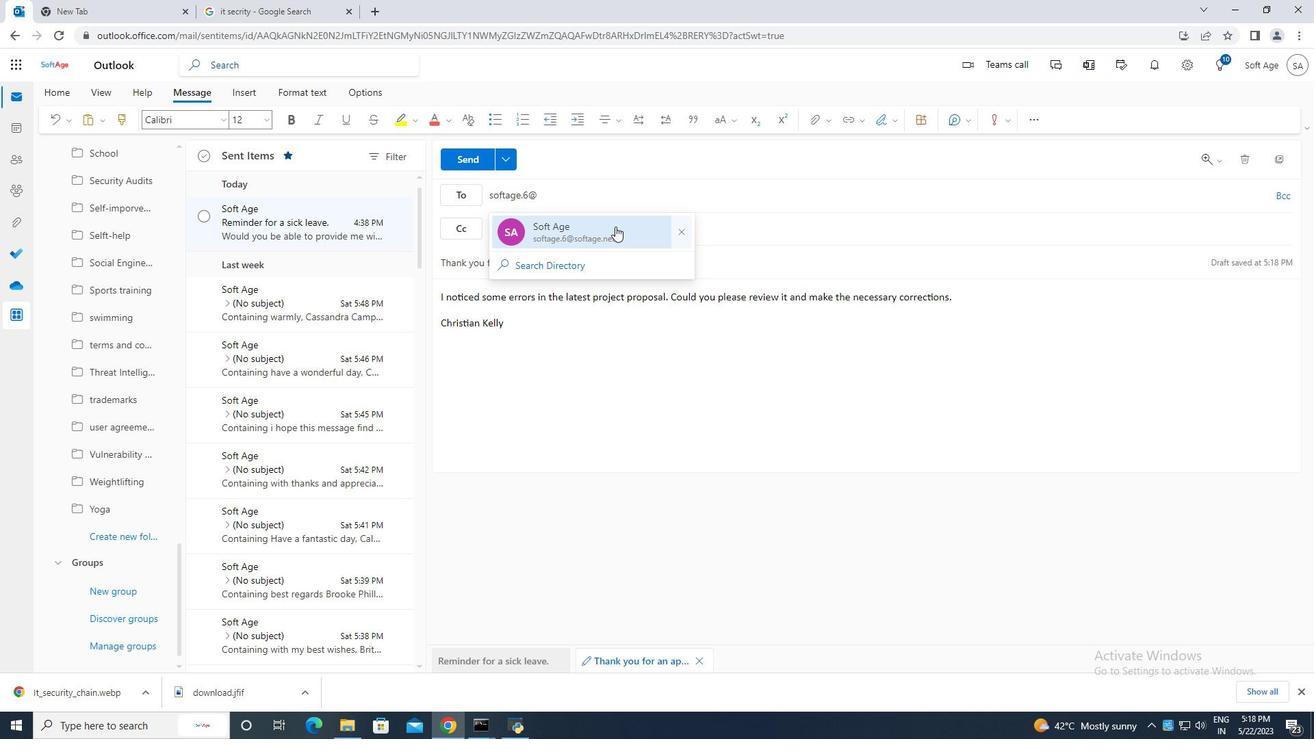
Action: Mouse moved to (123, 534)
Screenshot: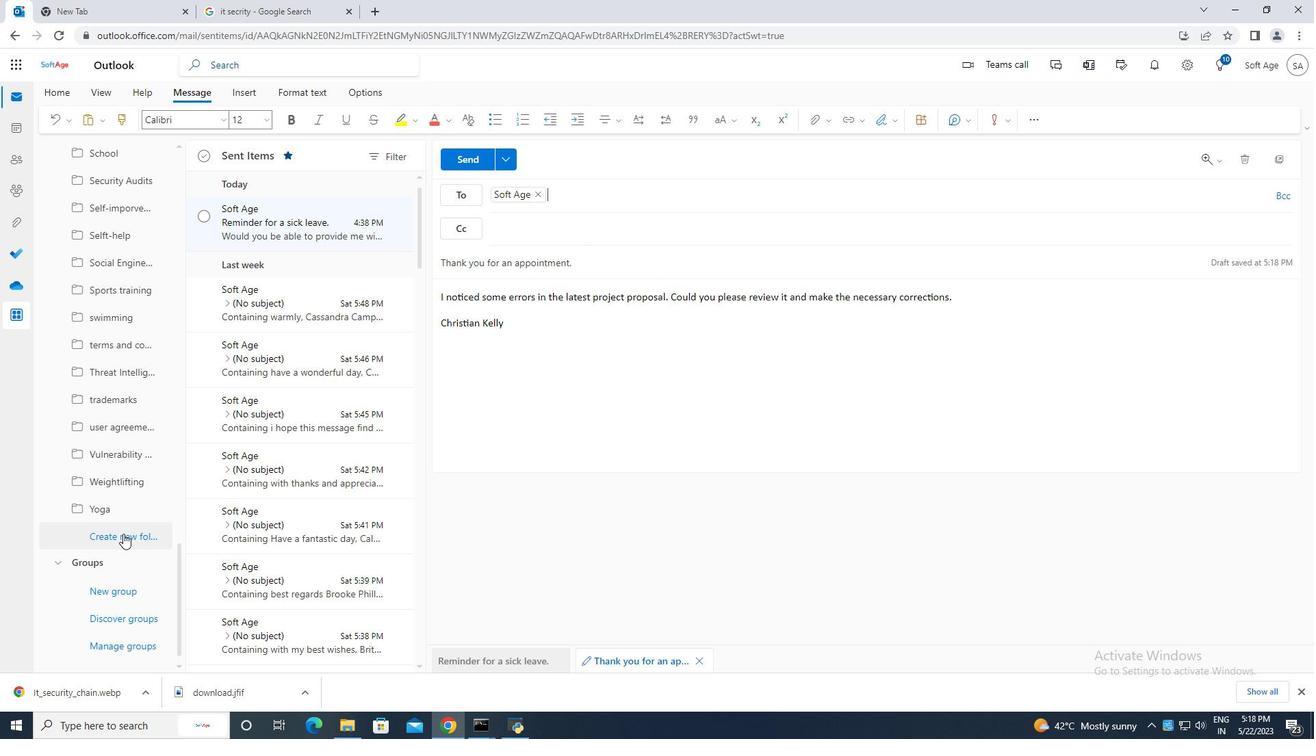 
Action: Mouse pressed left at (123, 534)
Screenshot: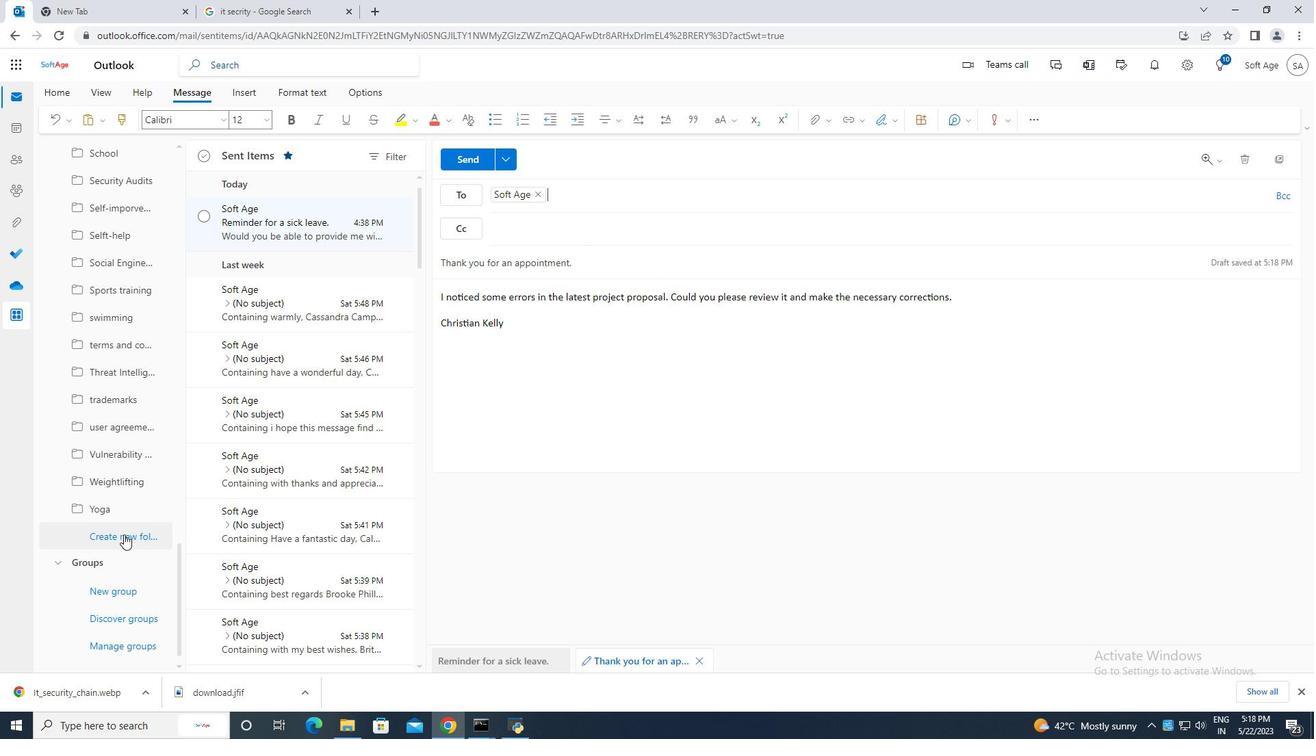 
Action: Mouse moved to (82, 537)
Screenshot: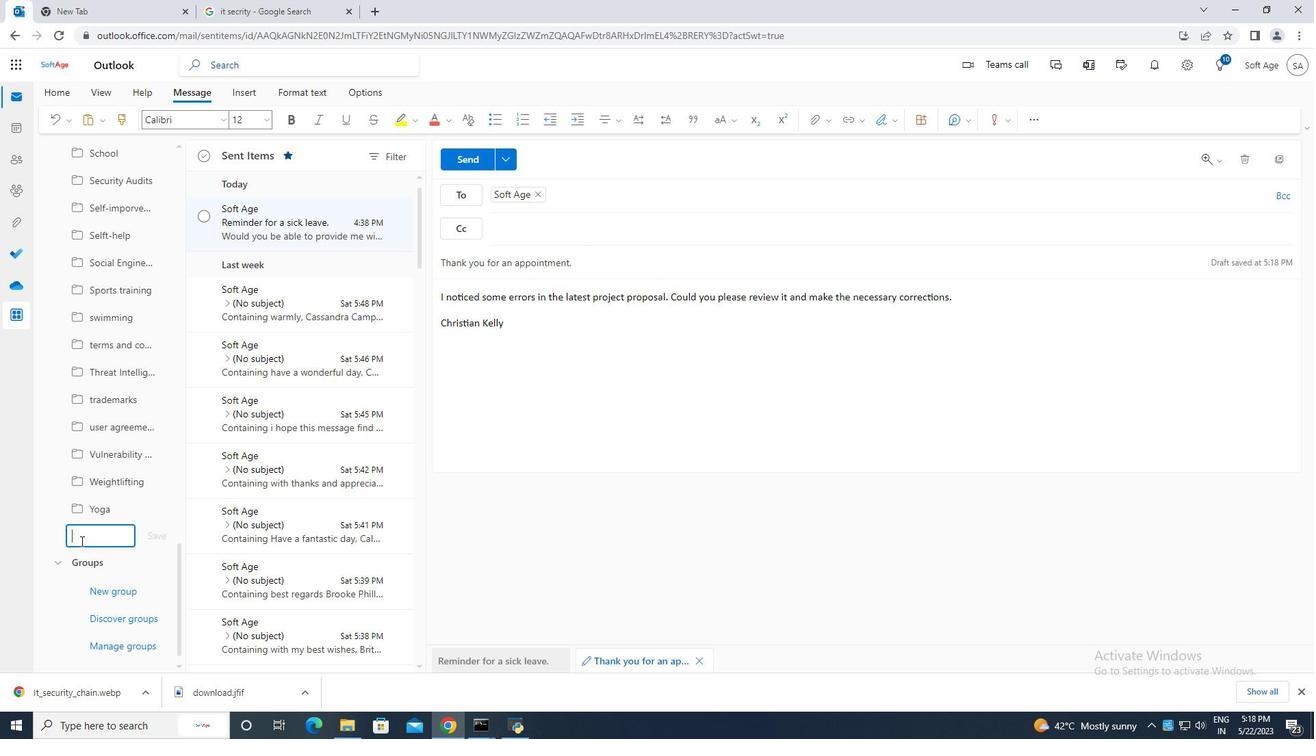 
Action: Mouse pressed left at (82, 537)
Screenshot: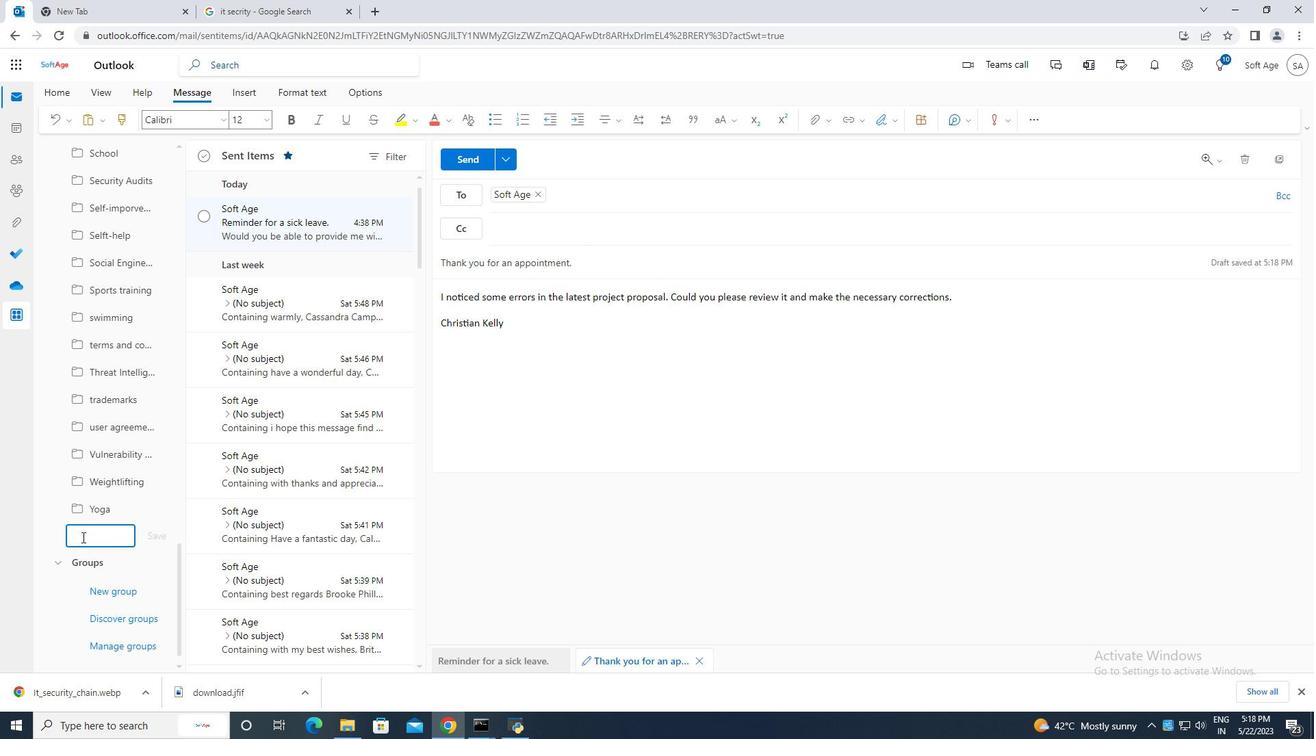 
Action: Key pressed <Key.caps_lock>B<Key.caps_lock>rochures
Screenshot: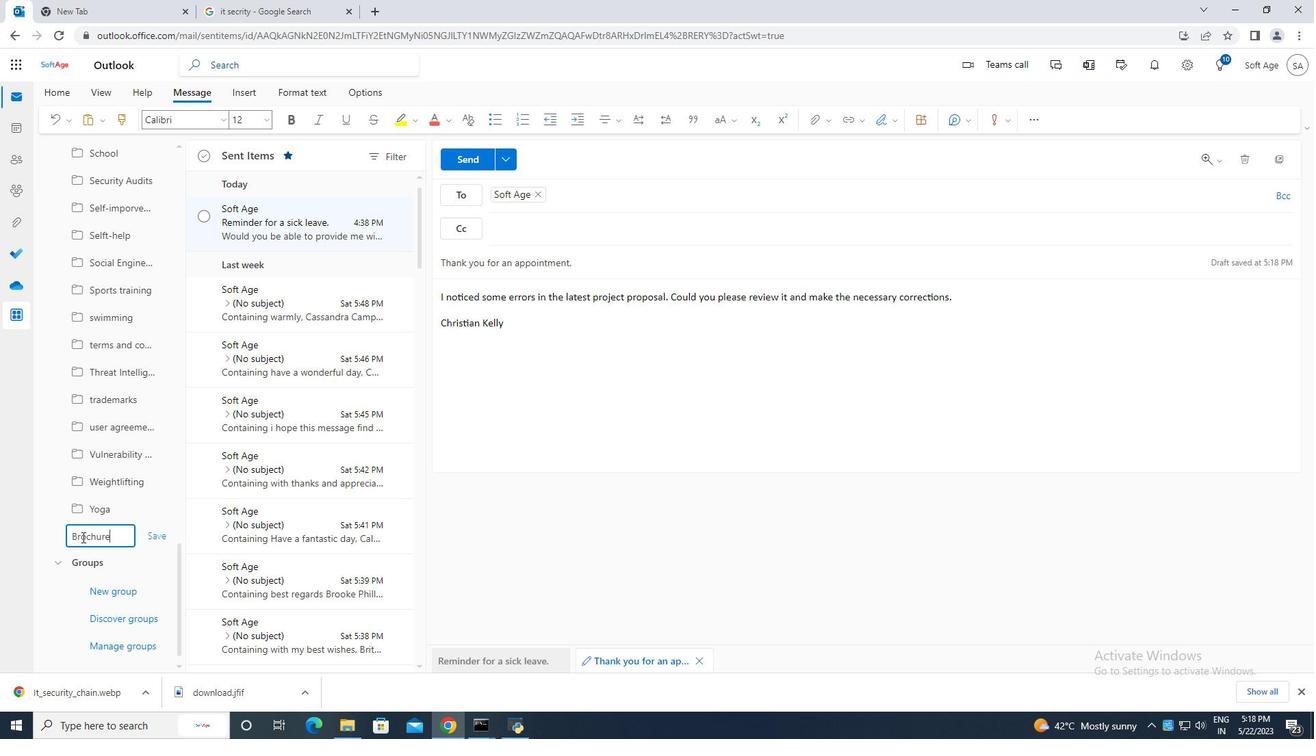 
Action: Mouse moved to (156, 534)
Screenshot: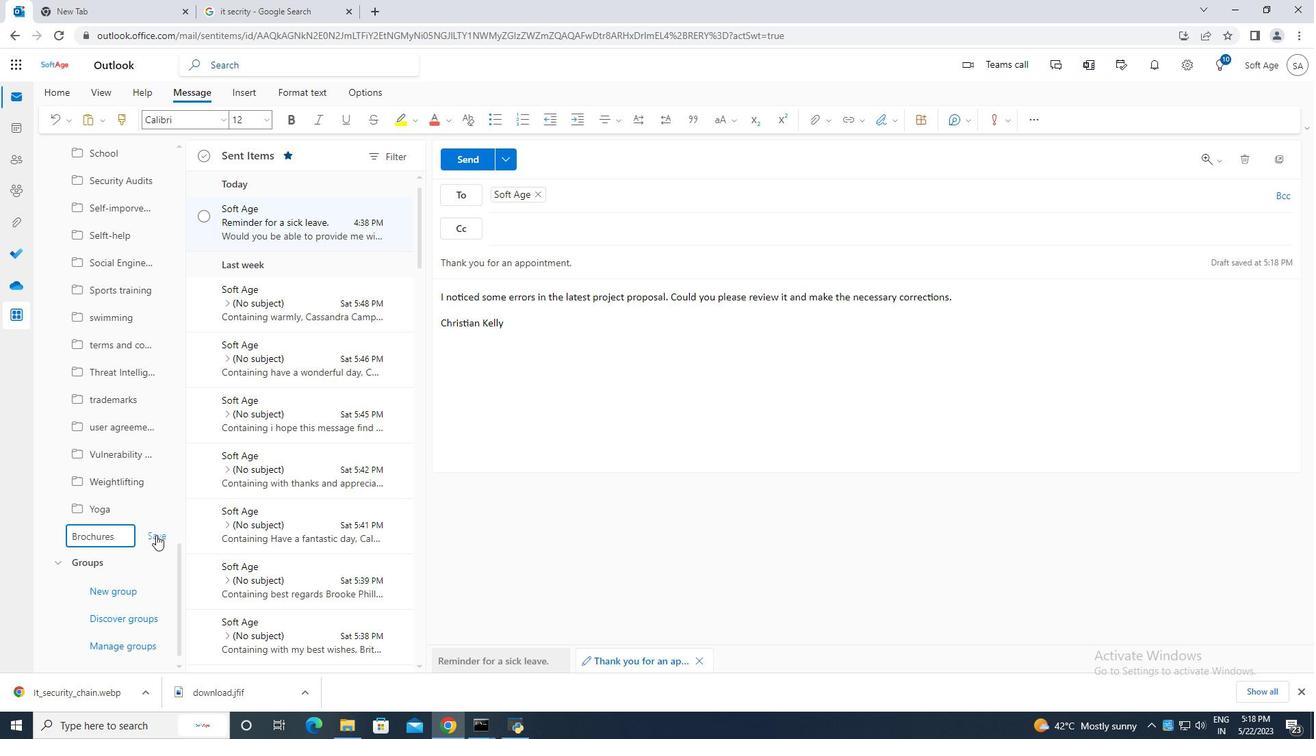 
Action: Mouse pressed left at (156, 534)
Screenshot: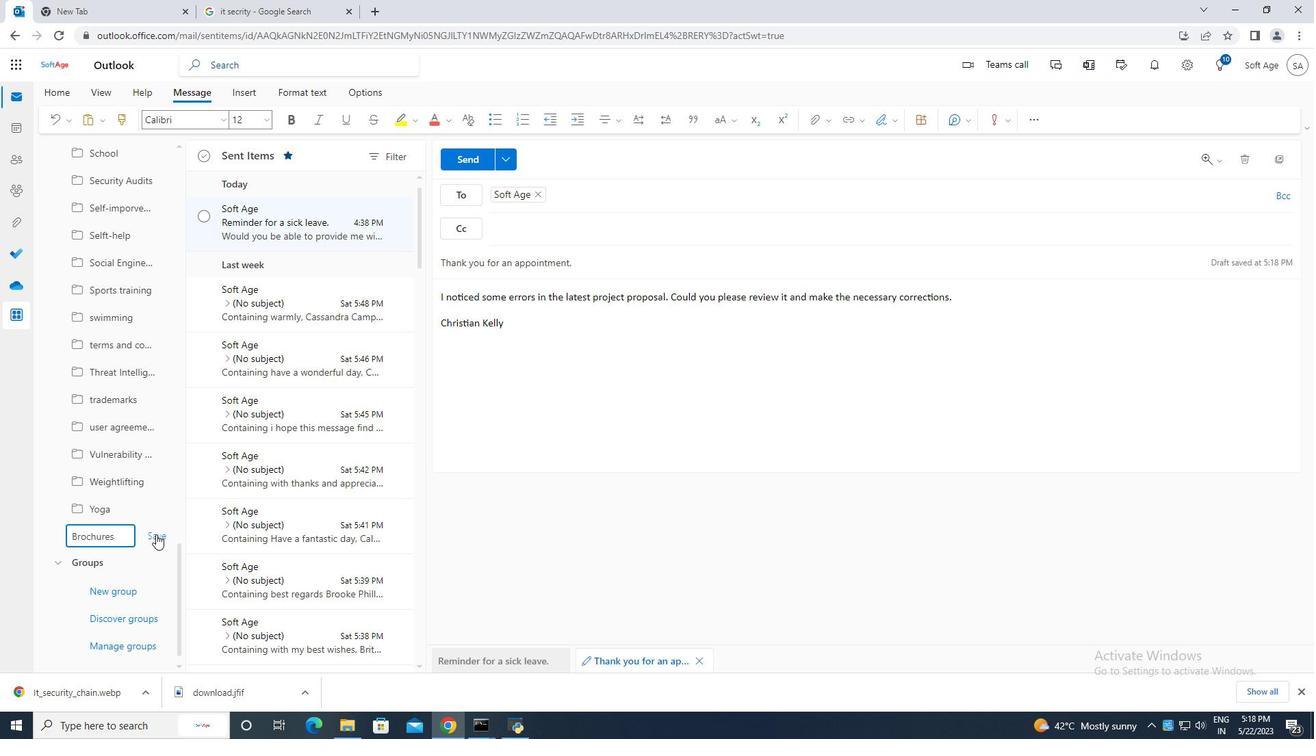 
Action: Mouse moved to (466, 151)
Screenshot: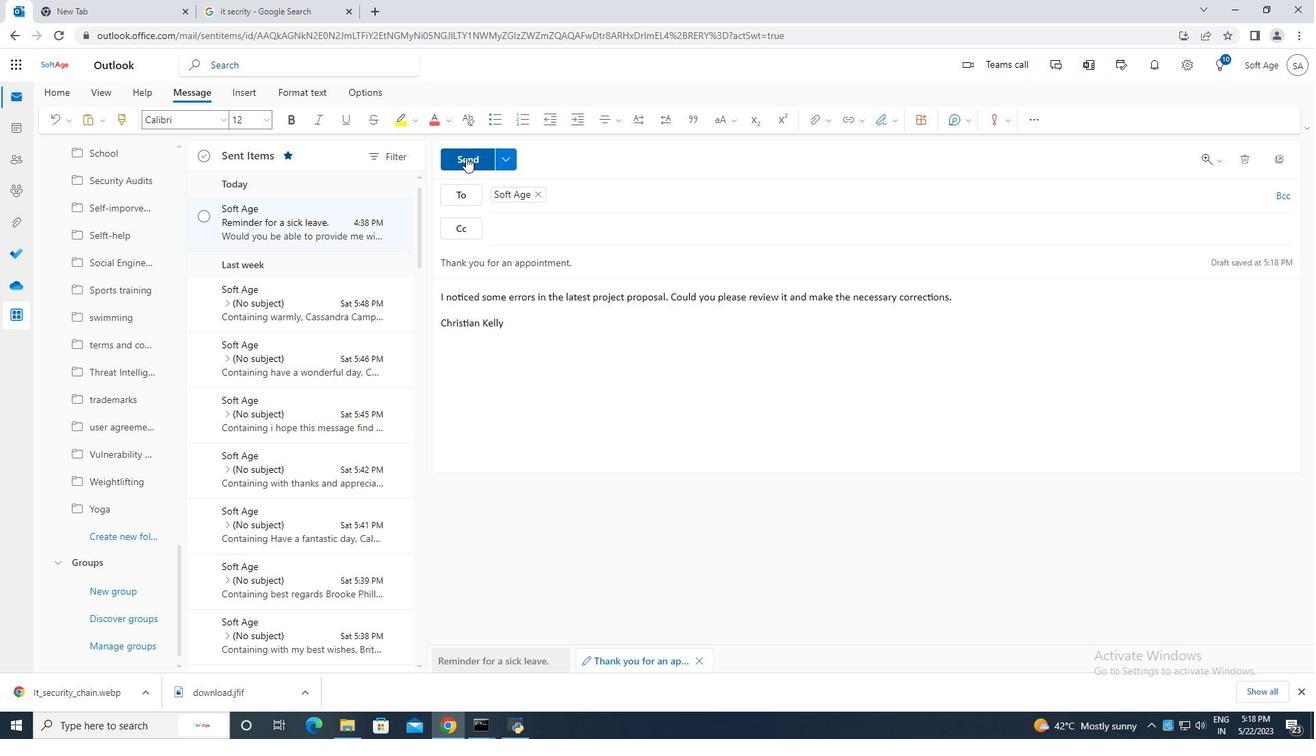 
Action: Mouse pressed left at (466, 151)
Screenshot: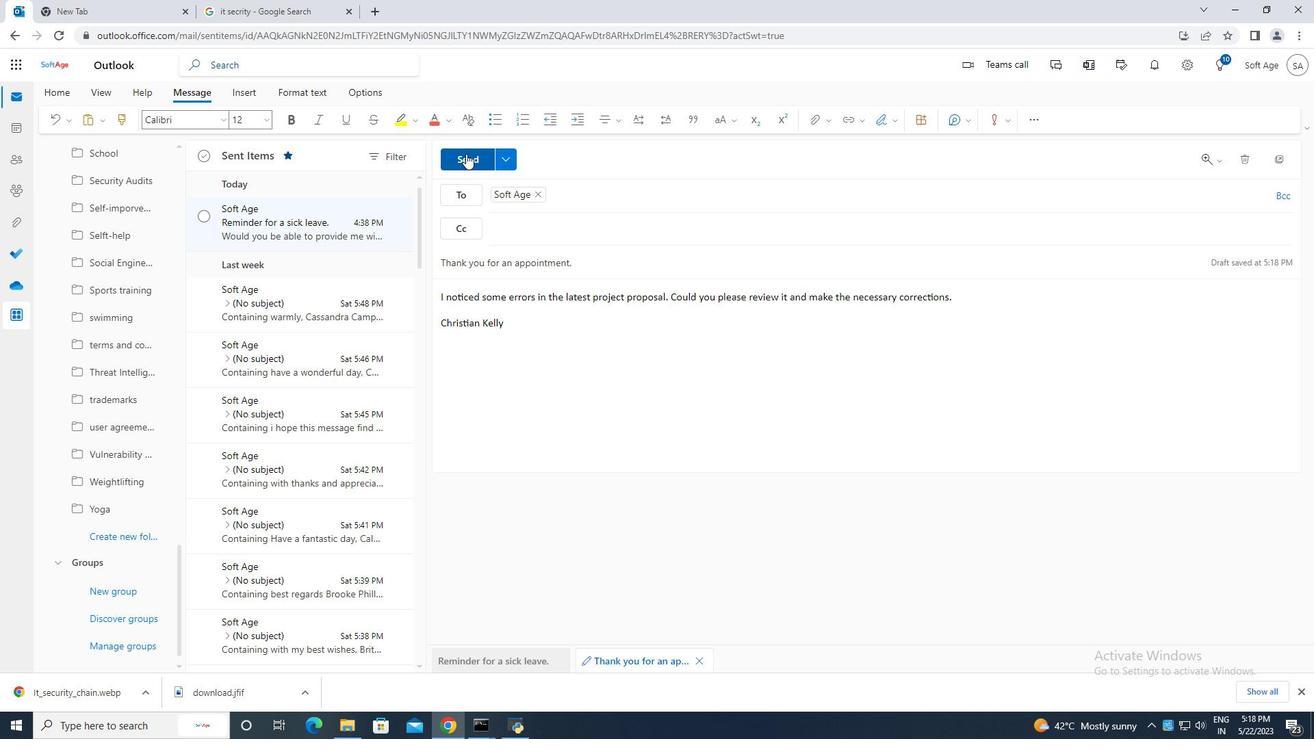 
Action: Mouse moved to (206, 215)
Screenshot: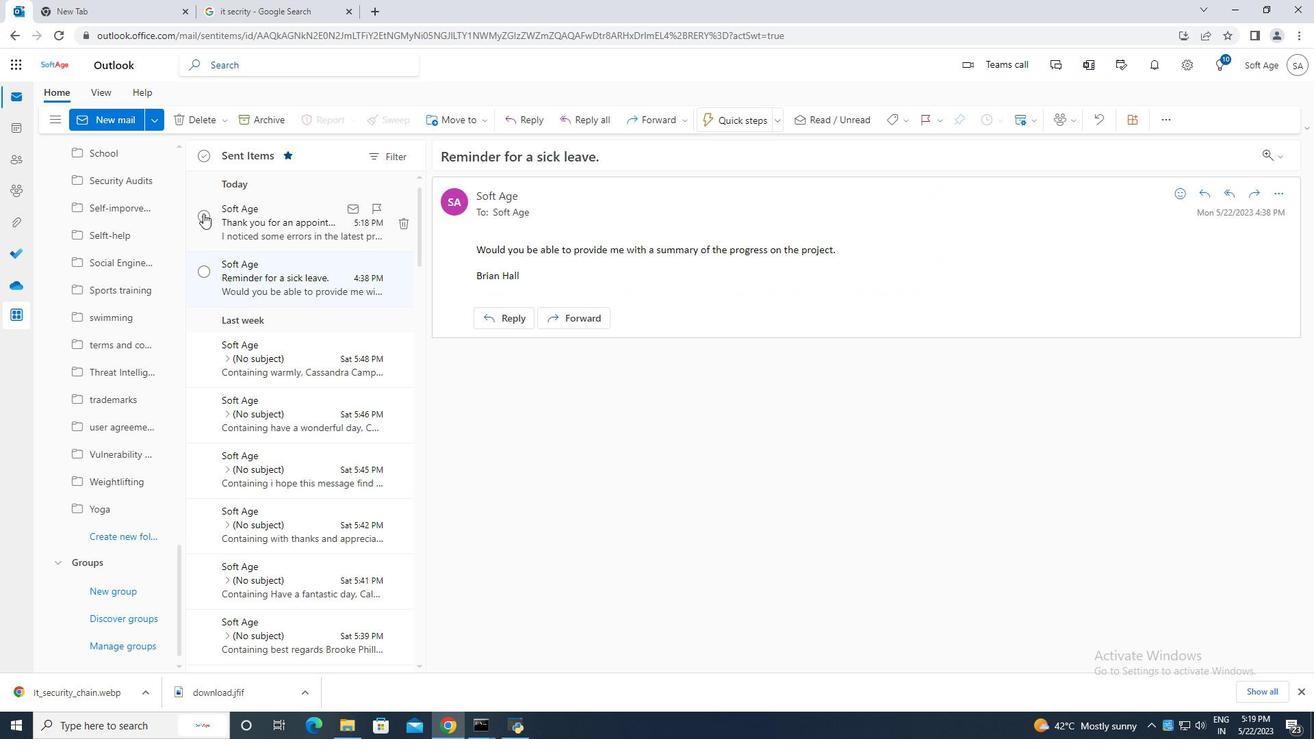 
Action: Mouse pressed left at (206, 215)
Screenshot: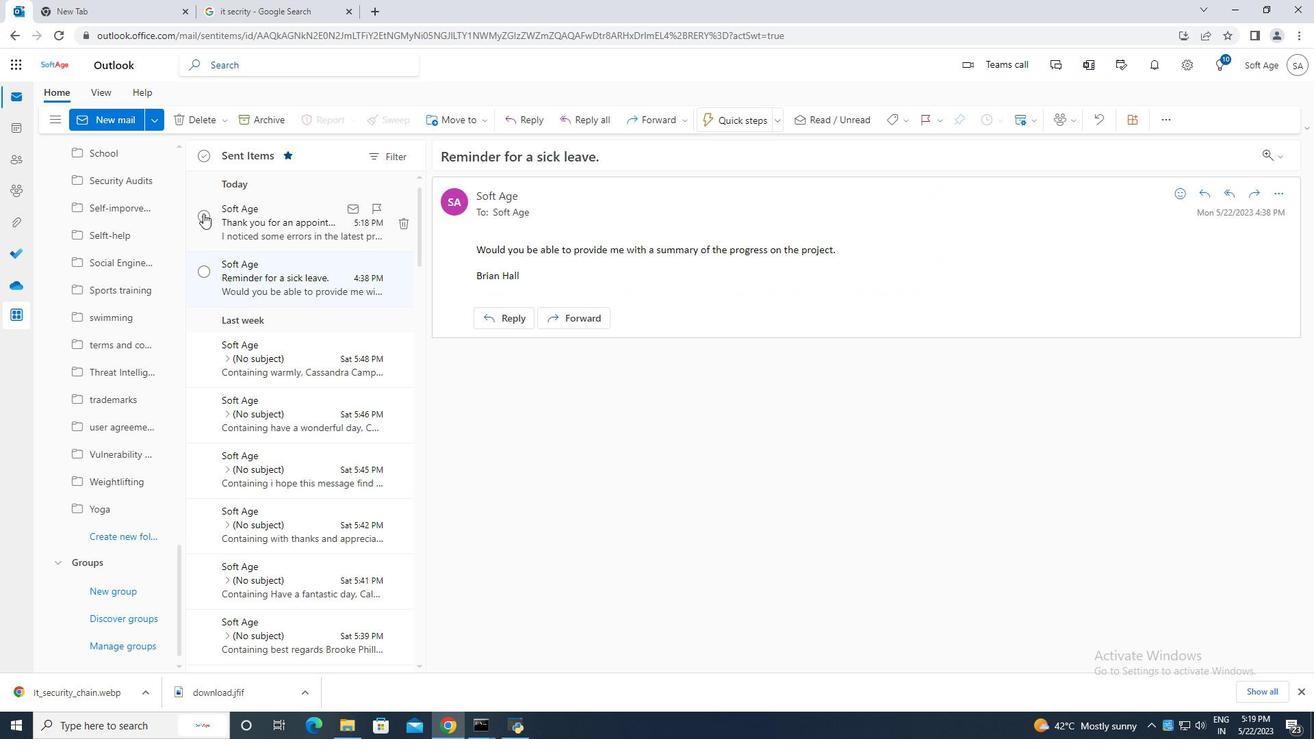 
Action: Mouse moved to (467, 119)
Screenshot: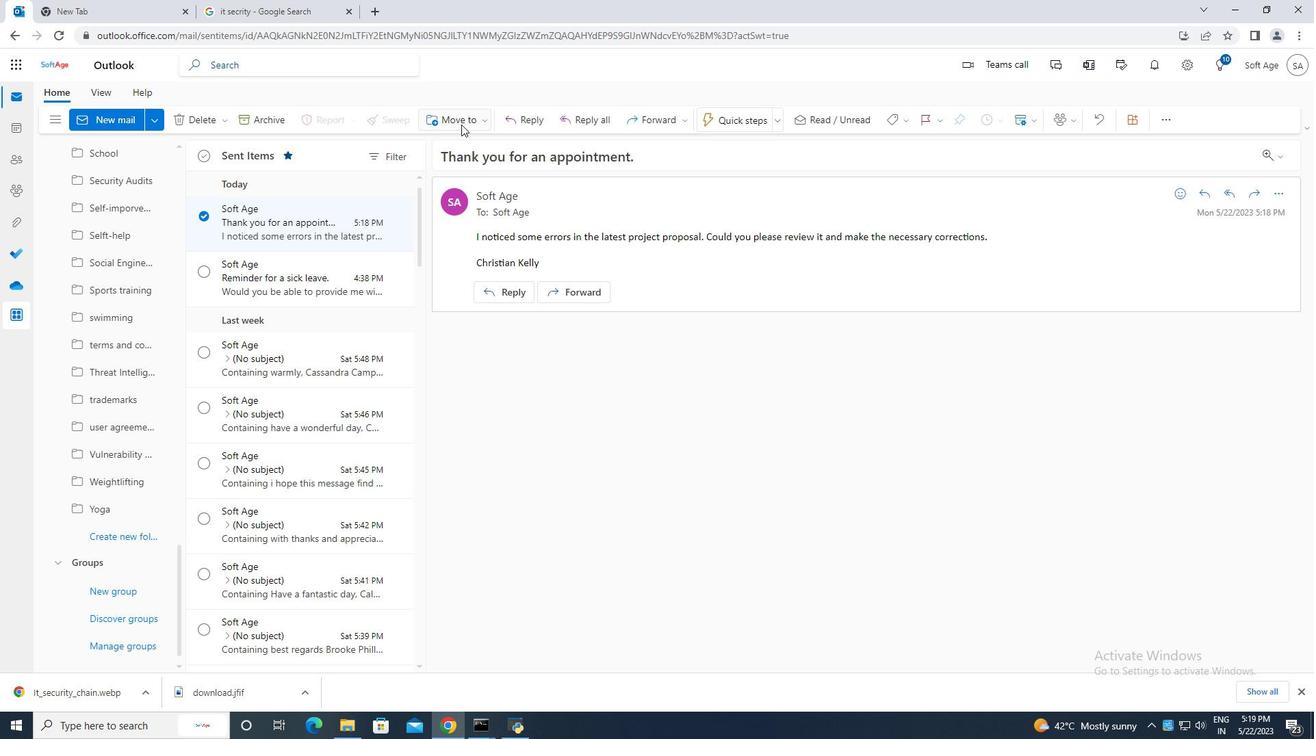 
Action: Mouse pressed left at (467, 119)
Screenshot: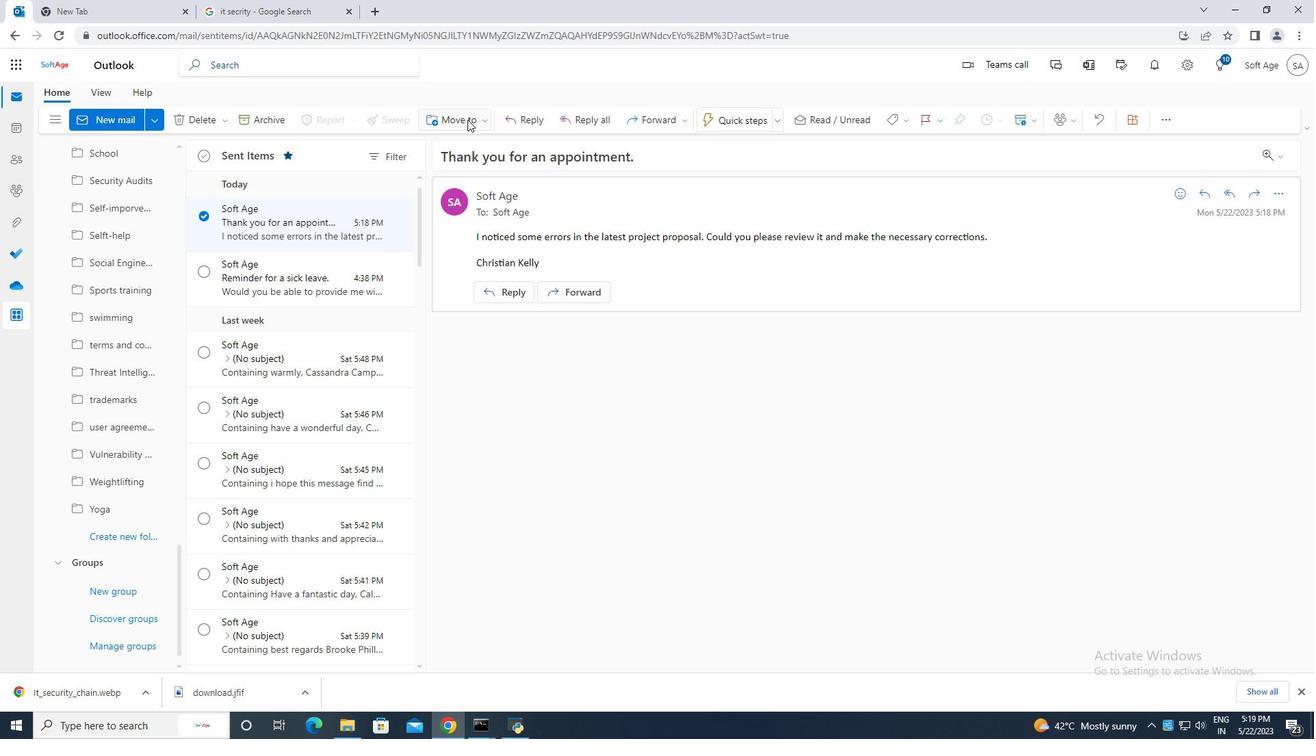 
Action: Mouse moved to (484, 145)
Screenshot: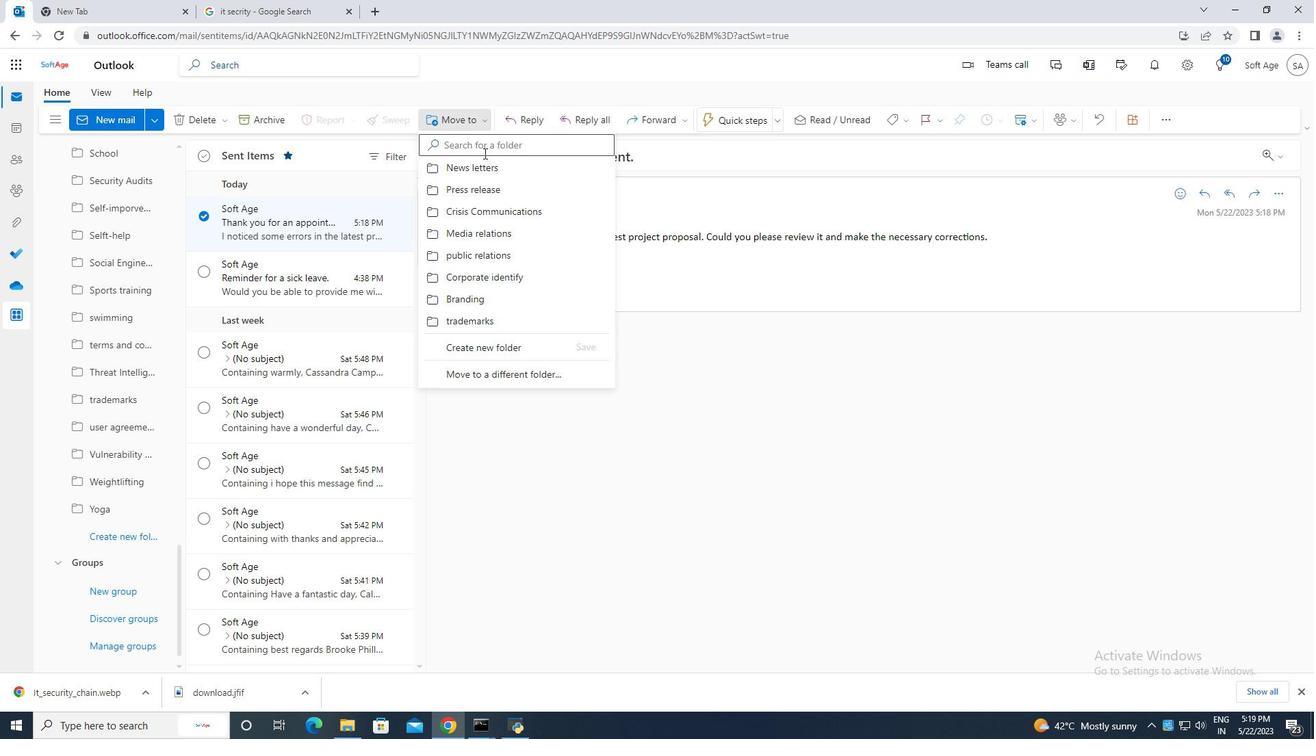 
Action: Mouse pressed left at (484, 145)
Screenshot: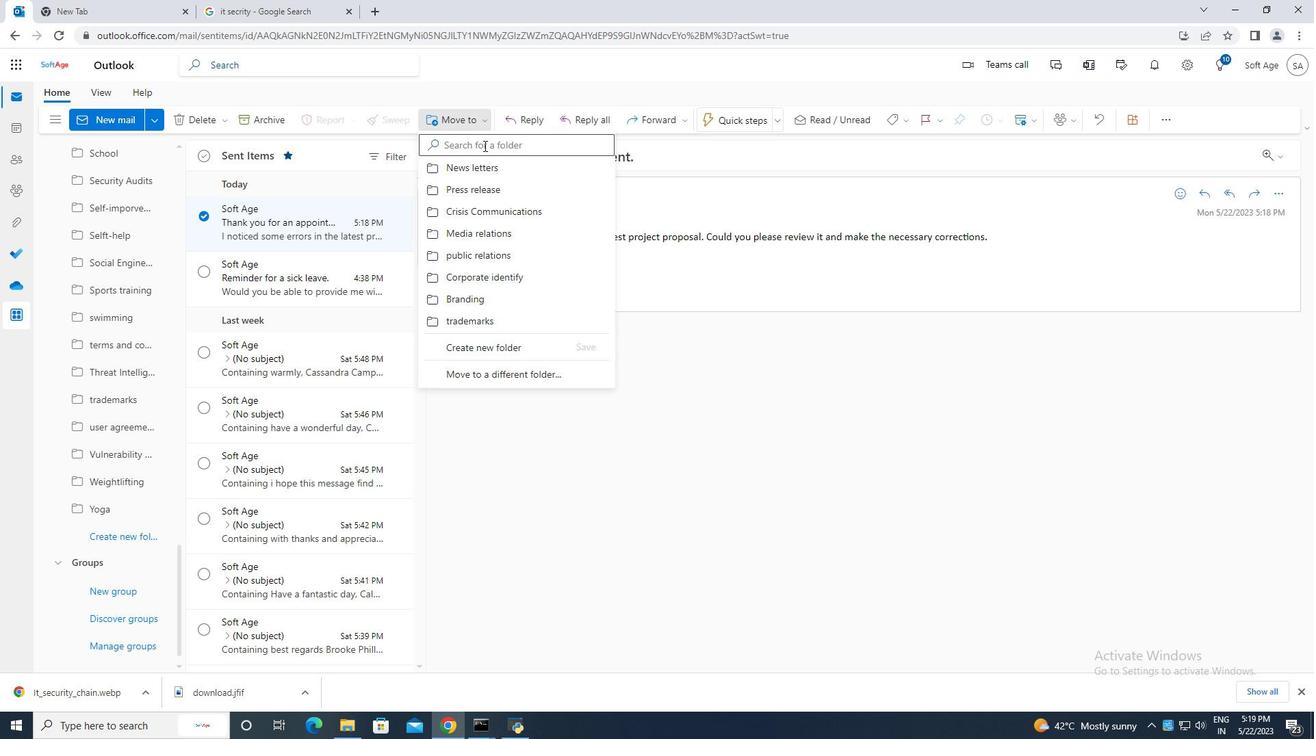 
Action: Key pressed brouch<Key.backspace><Key.backspace><Key.backspace><Key.backspace><Key.backspace>roch
Screenshot: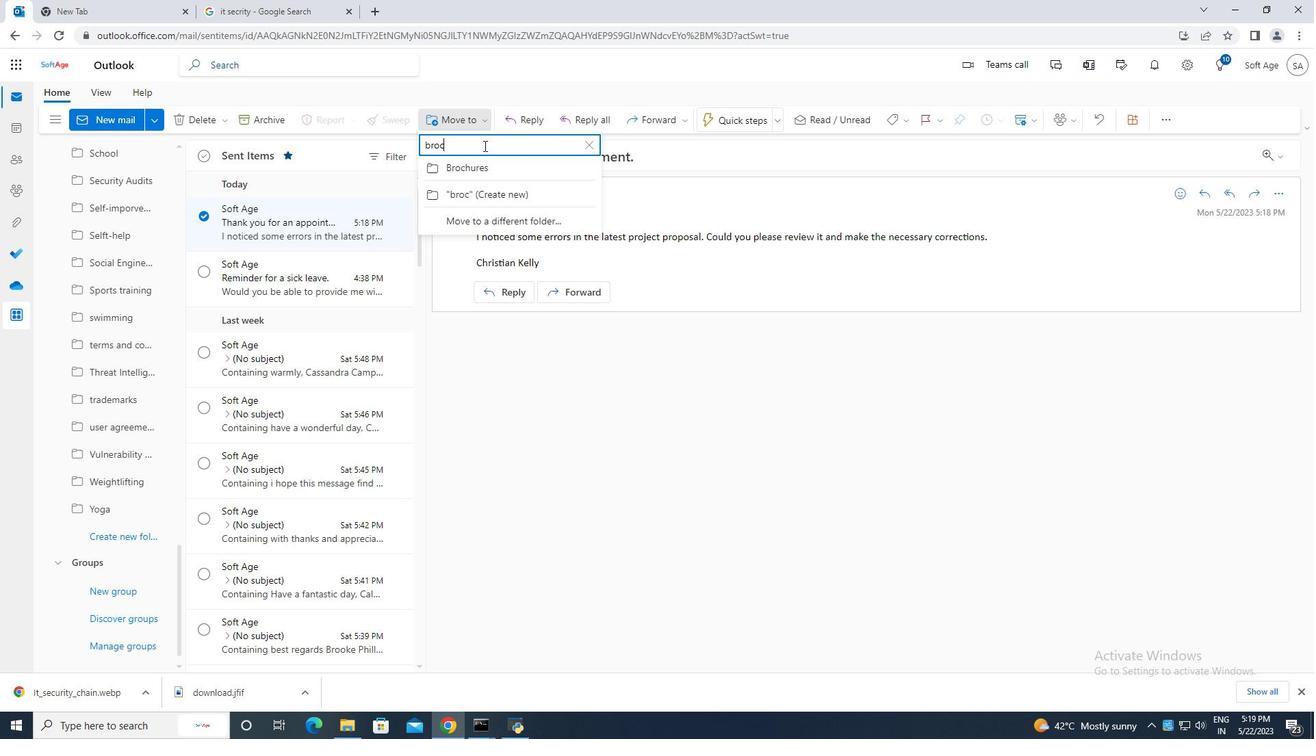 
Action: Mouse moved to (479, 169)
Screenshot: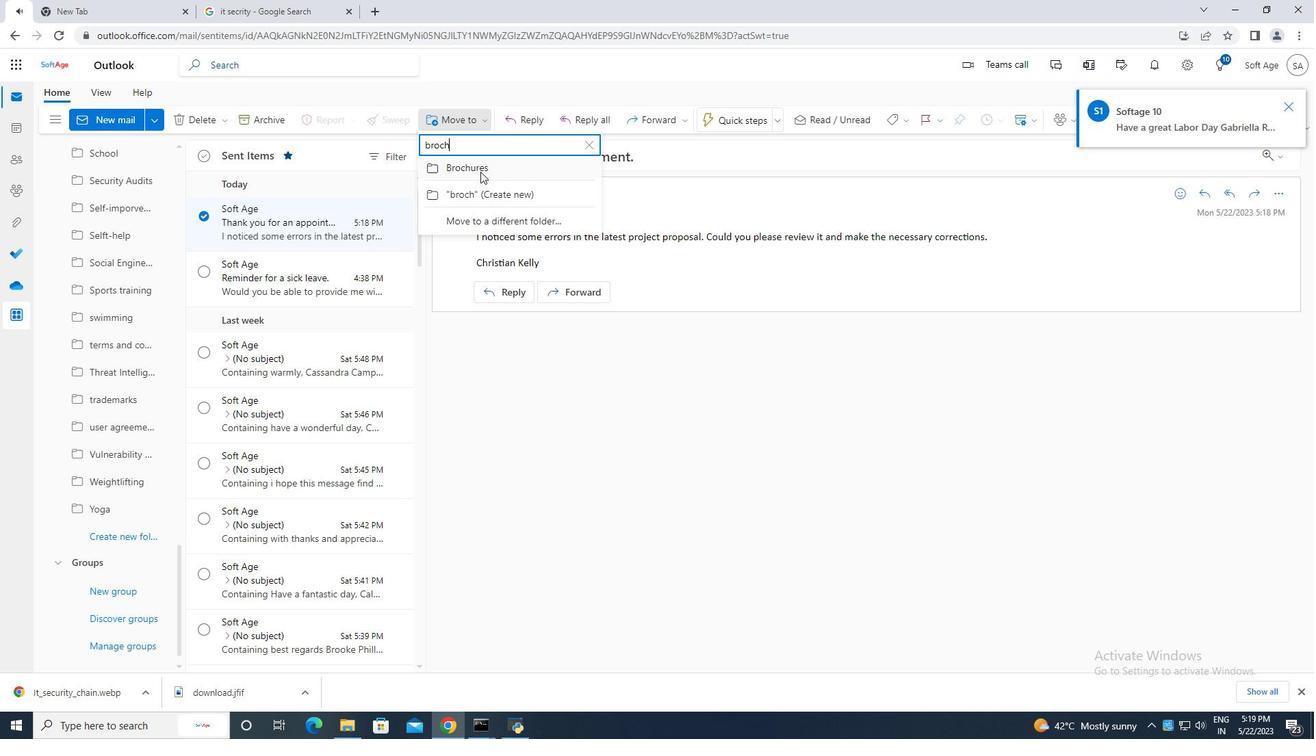 
Action: Mouse pressed left at (479, 169)
Screenshot: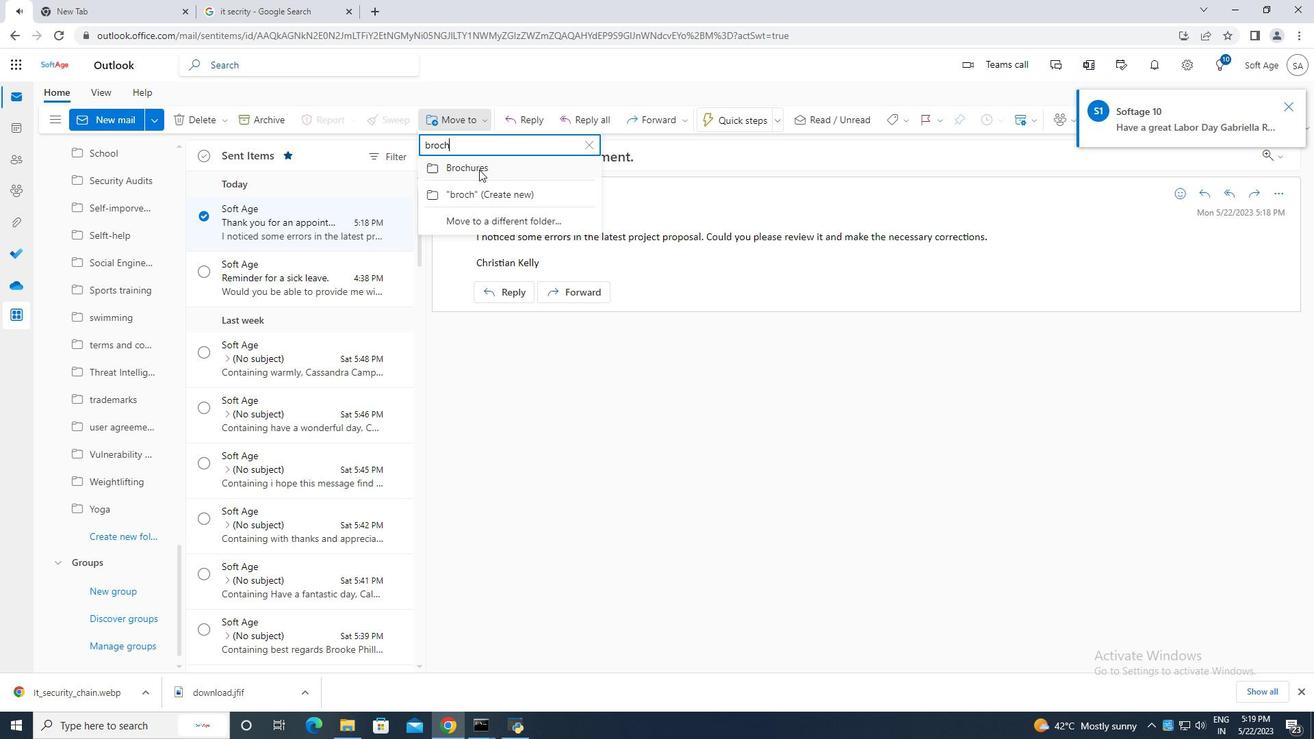 
